 Task: Find connections with filter location Māndvi with filter topic #Jobwith filter profile language Potuguese with filter current company PM Group with filter school IIEST, Shibpur with filter industry Retail Recyclable Materials & Used Merchandise with filter service category Outsourcing with filter keywords title Astronomer
Action: Mouse moved to (501, 65)
Screenshot: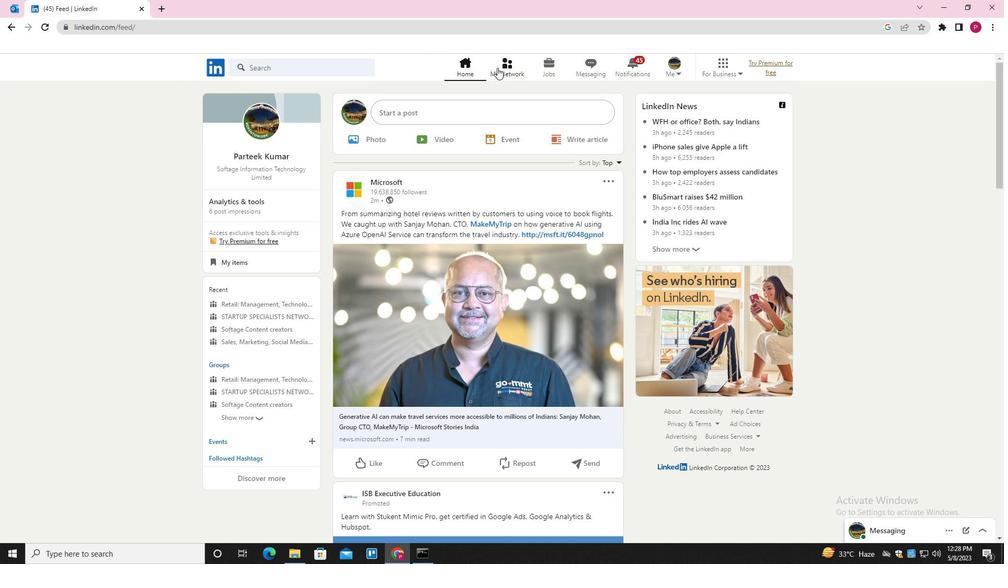 
Action: Mouse pressed left at (501, 65)
Screenshot: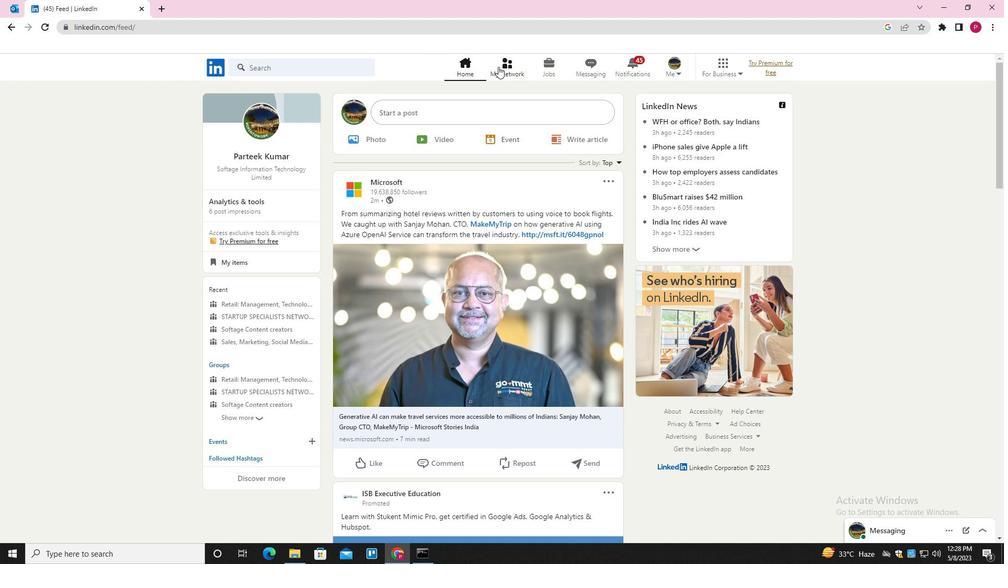 
Action: Mouse moved to (323, 130)
Screenshot: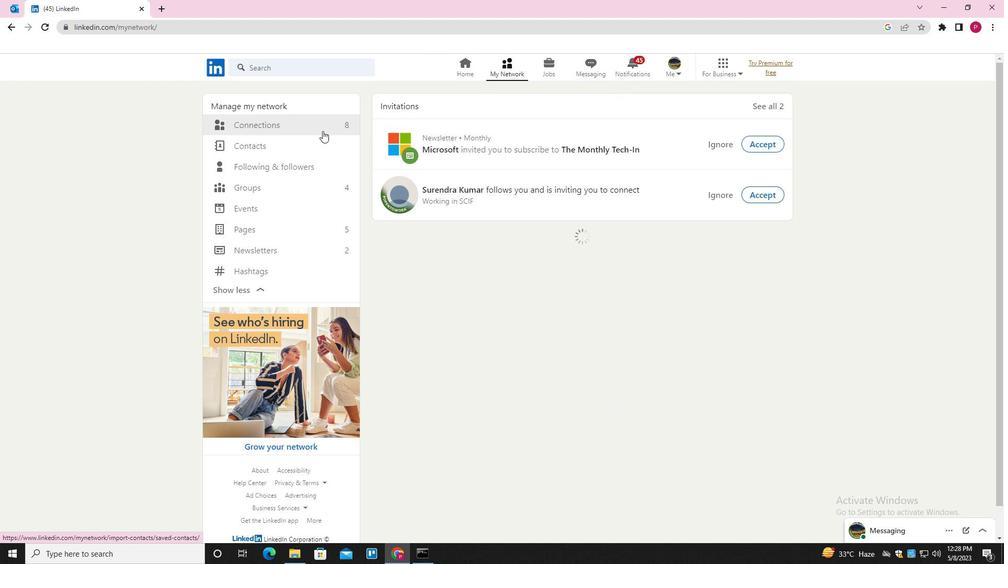 
Action: Mouse pressed left at (323, 130)
Screenshot: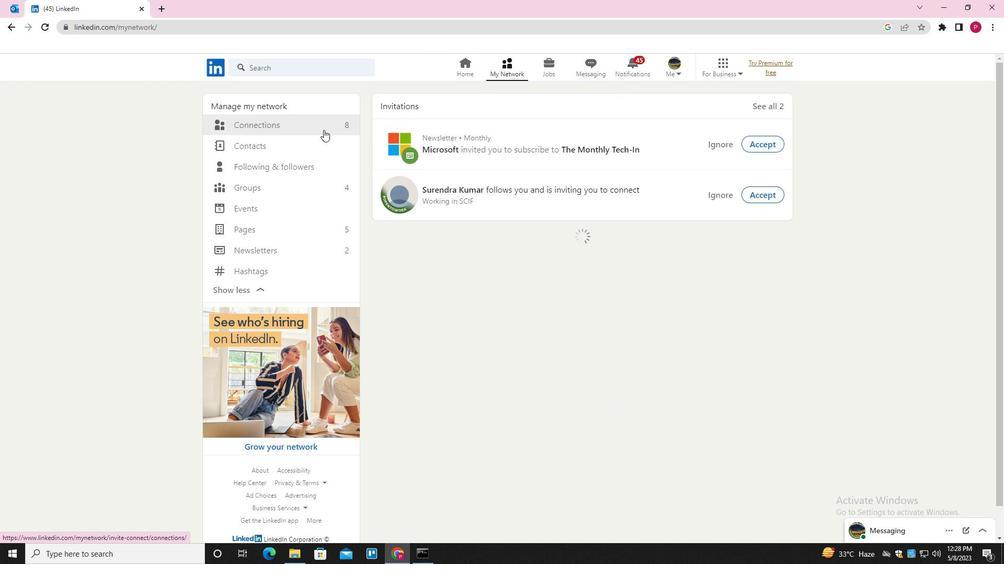 
Action: Mouse moved to (577, 128)
Screenshot: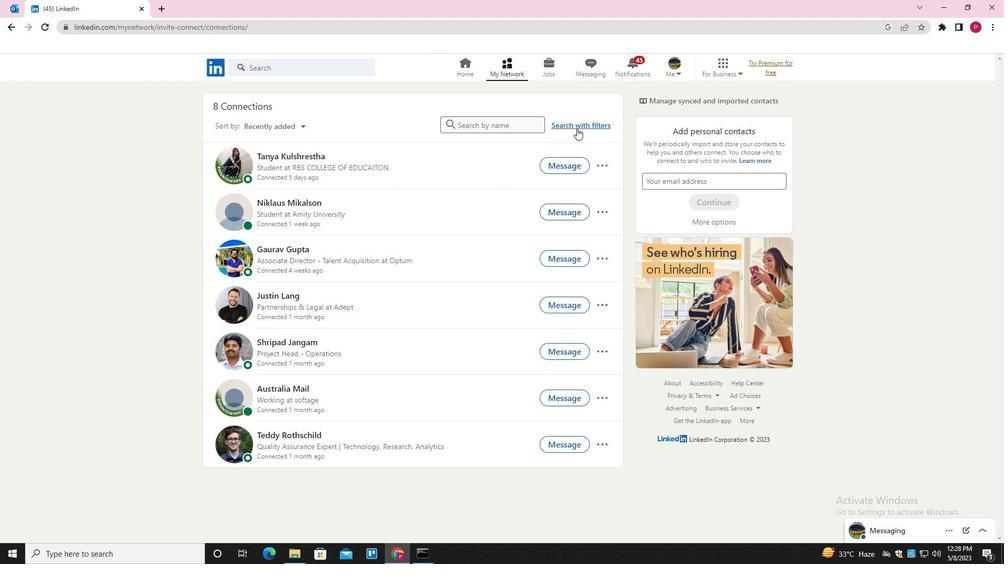 
Action: Mouse pressed left at (577, 128)
Screenshot: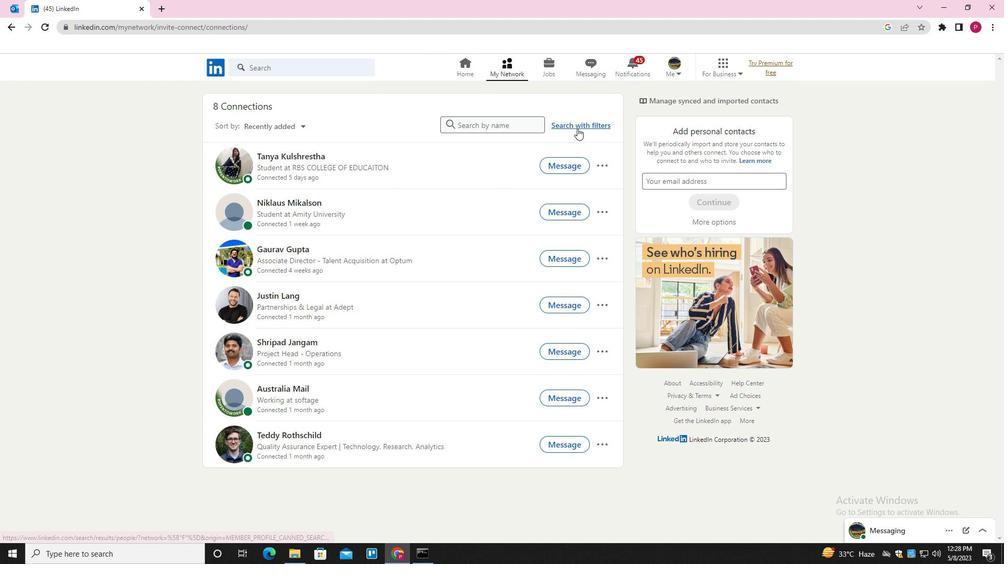 
Action: Mouse moved to (539, 95)
Screenshot: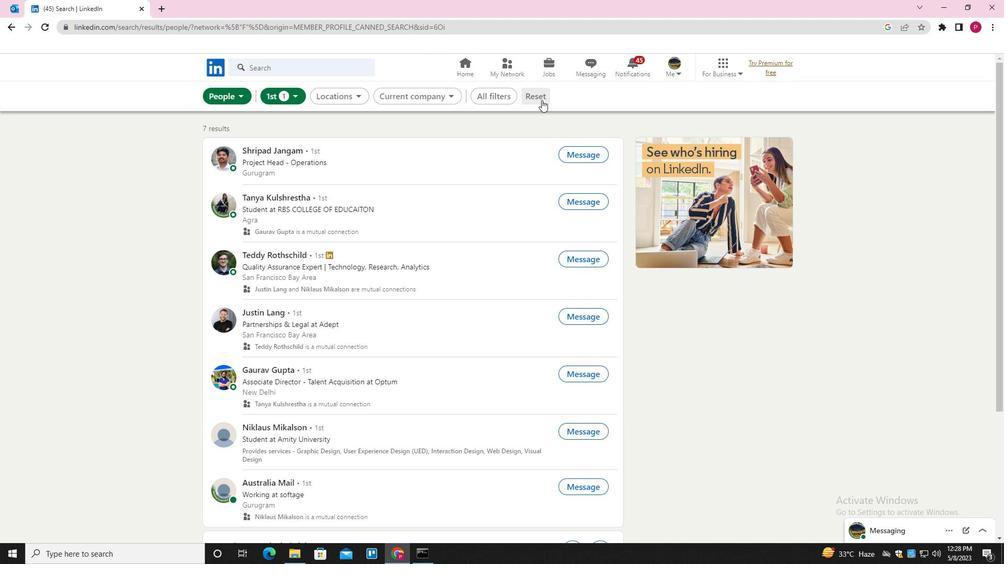 
Action: Mouse pressed left at (539, 95)
Screenshot: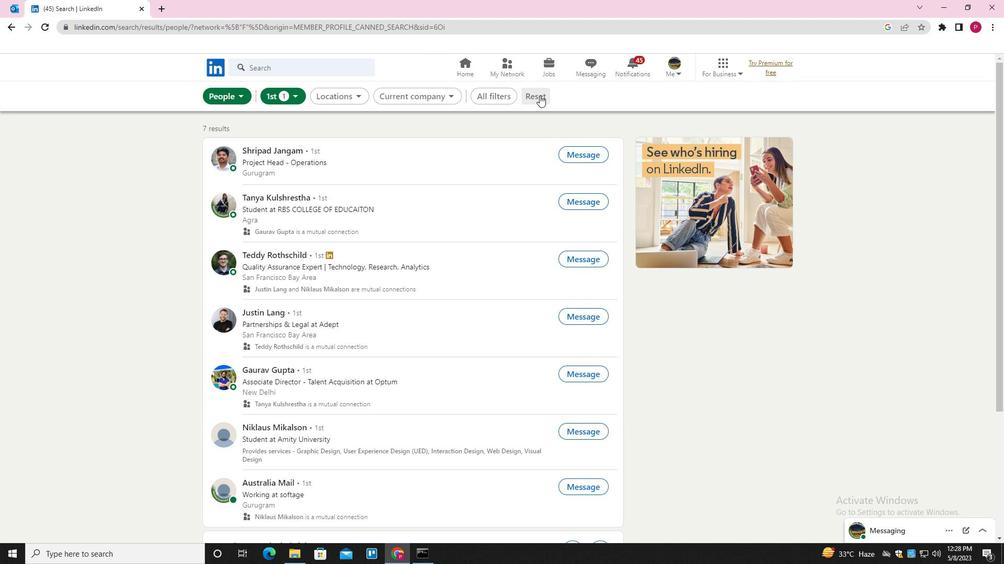 
Action: Mouse moved to (517, 97)
Screenshot: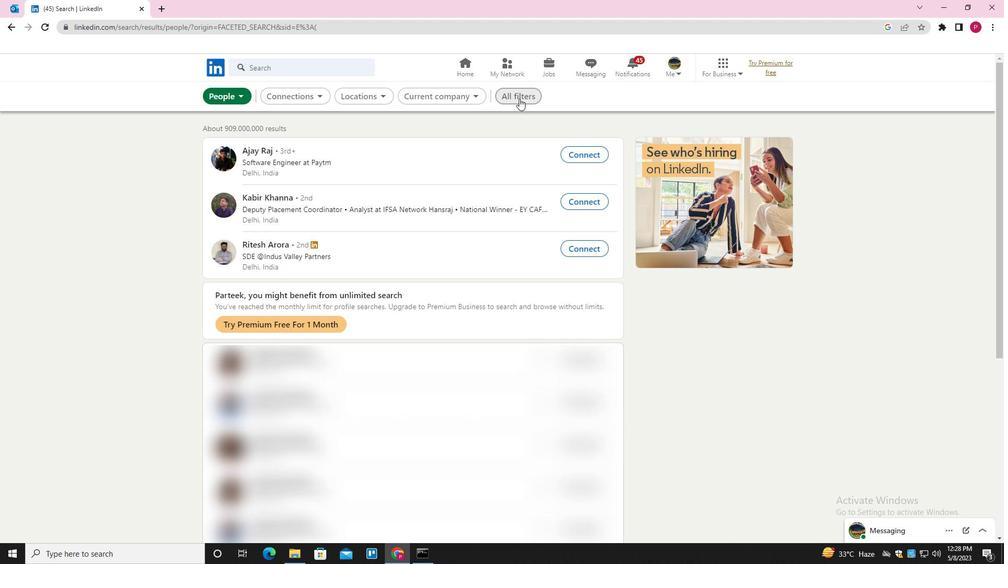 
Action: Mouse pressed left at (517, 97)
Screenshot: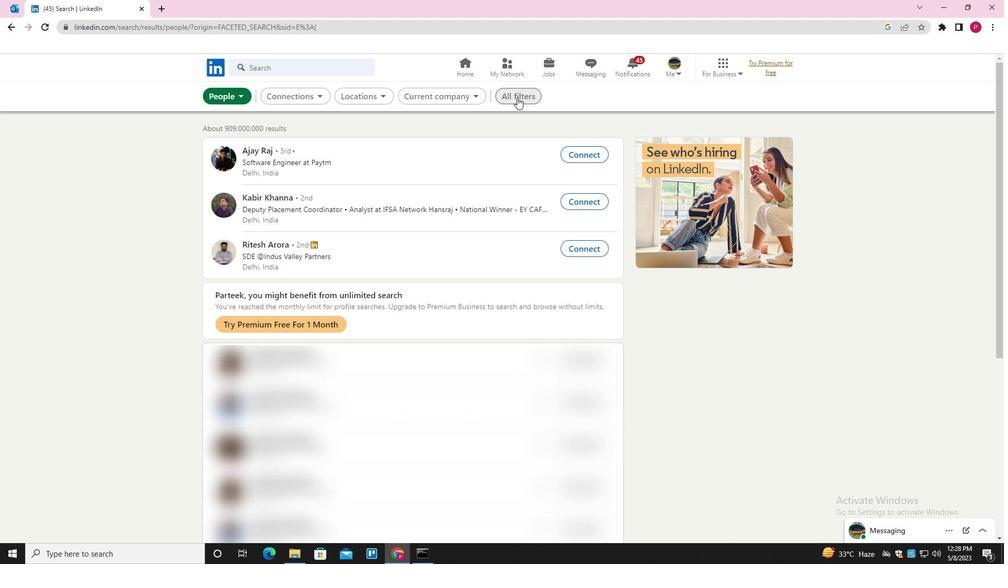 
Action: Mouse moved to (816, 255)
Screenshot: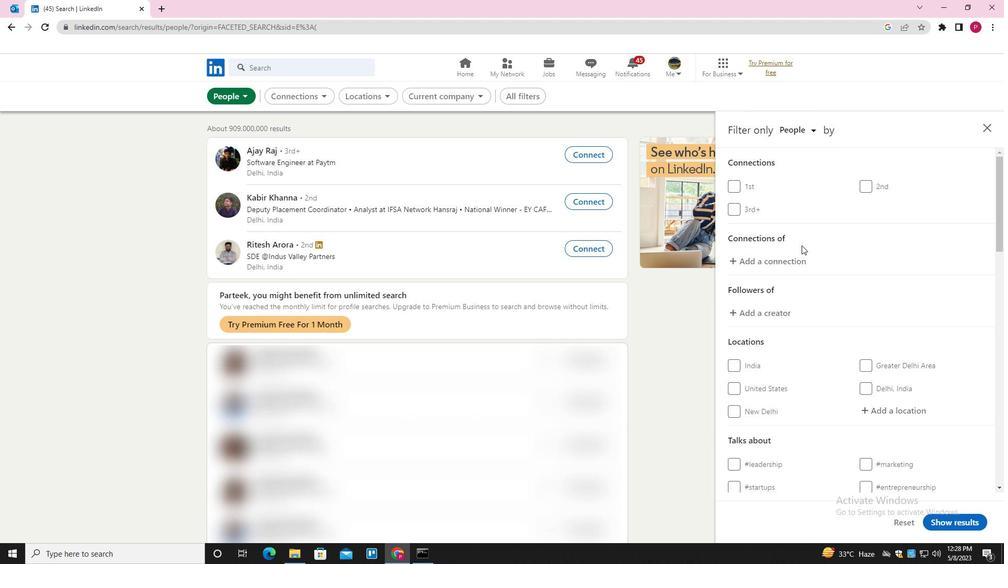 
Action: Mouse scrolled (816, 254) with delta (0, 0)
Screenshot: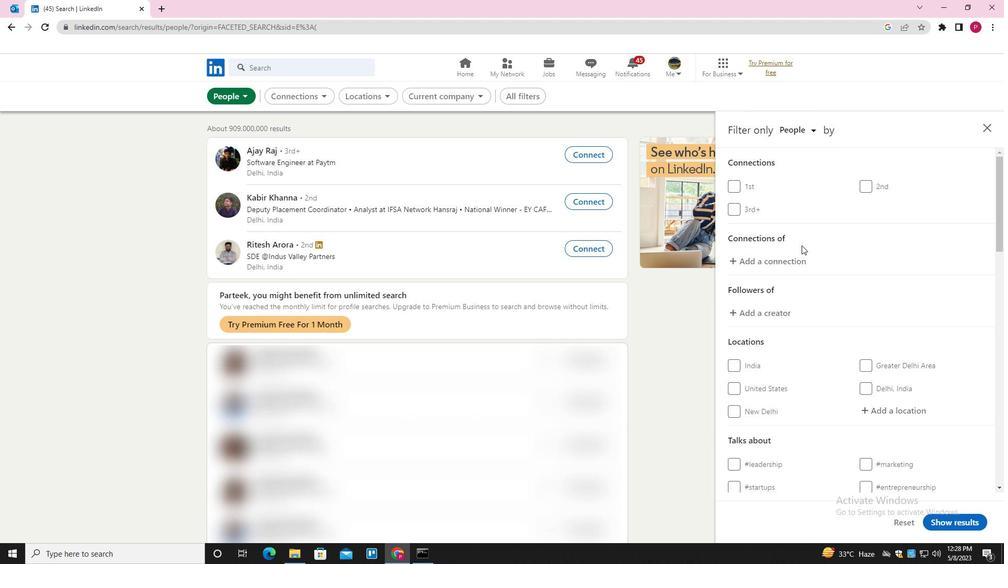 
Action: Mouse moved to (823, 260)
Screenshot: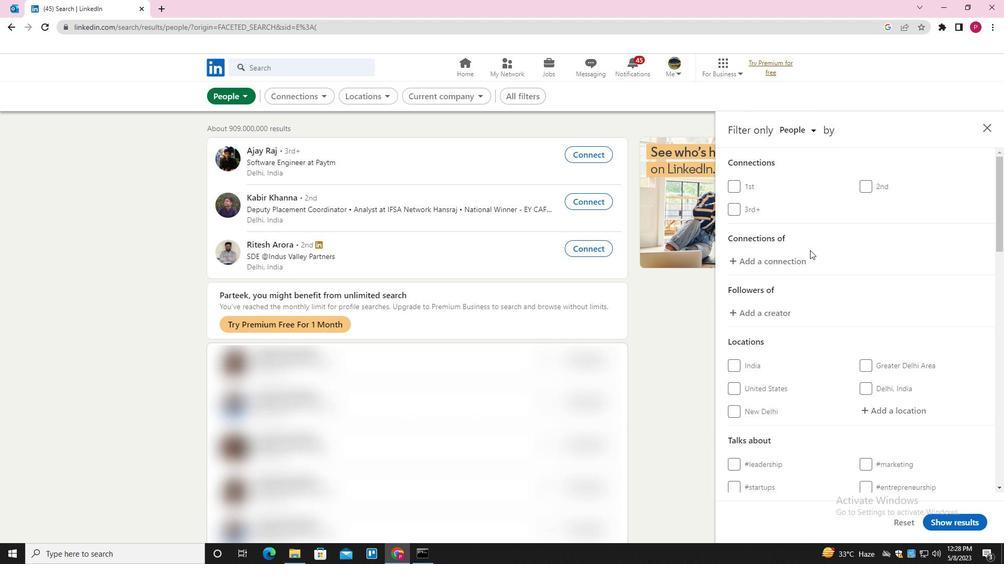 
Action: Mouse scrolled (823, 260) with delta (0, 0)
Screenshot: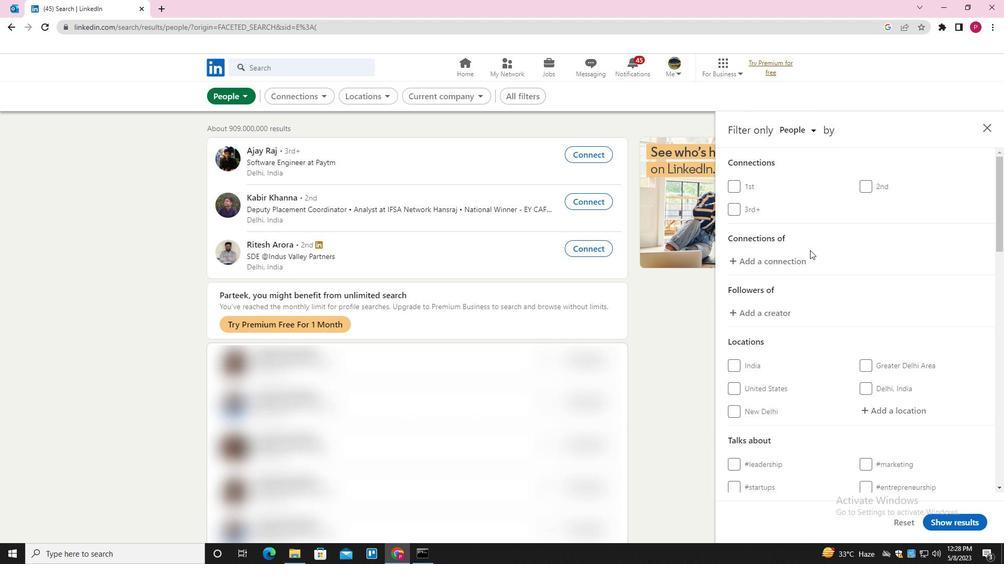 
Action: Mouse moved to (825, 262)
Screenshot: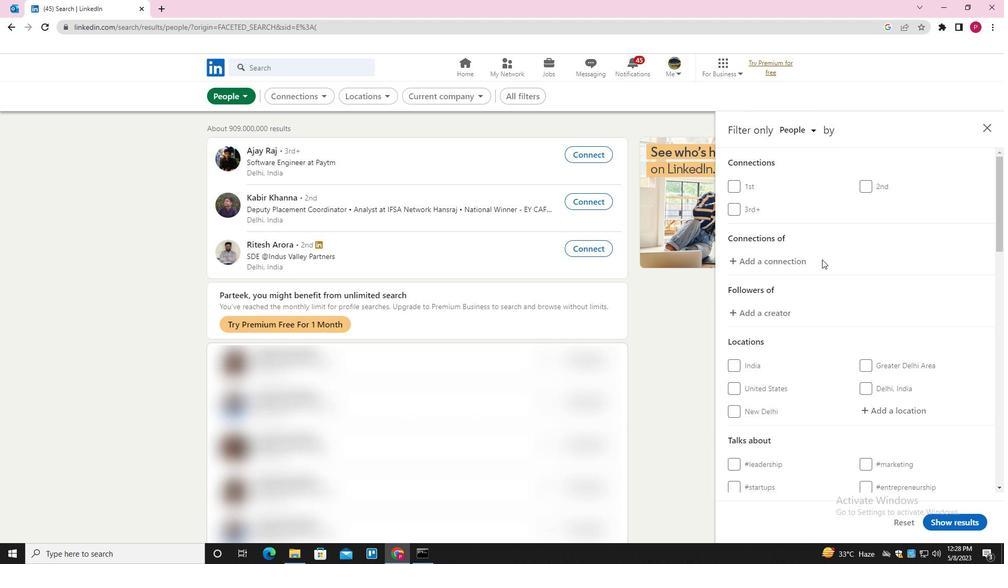 
Action: Mouse scrolled (825, 262) with delta (0, 0)
Screenshot: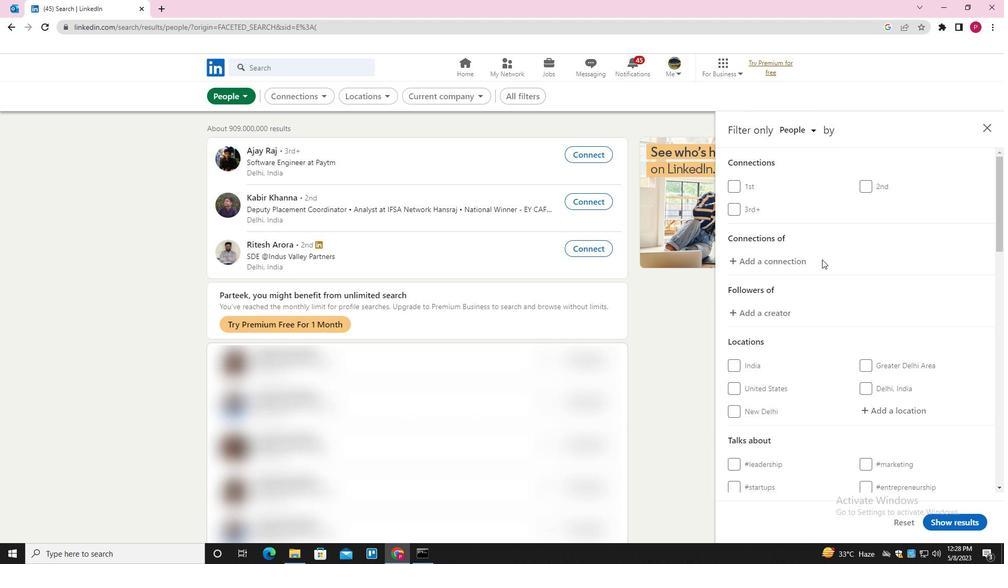 
Action: Mouse moved to (887, 254)
Screenshot: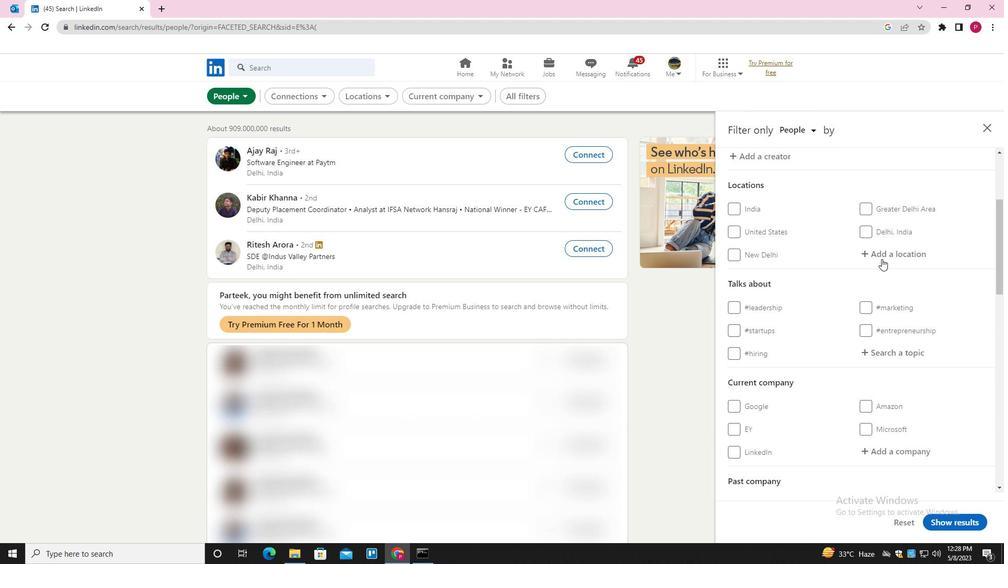 
Action: Mouse pressed left at (887, 254)
Screenshot: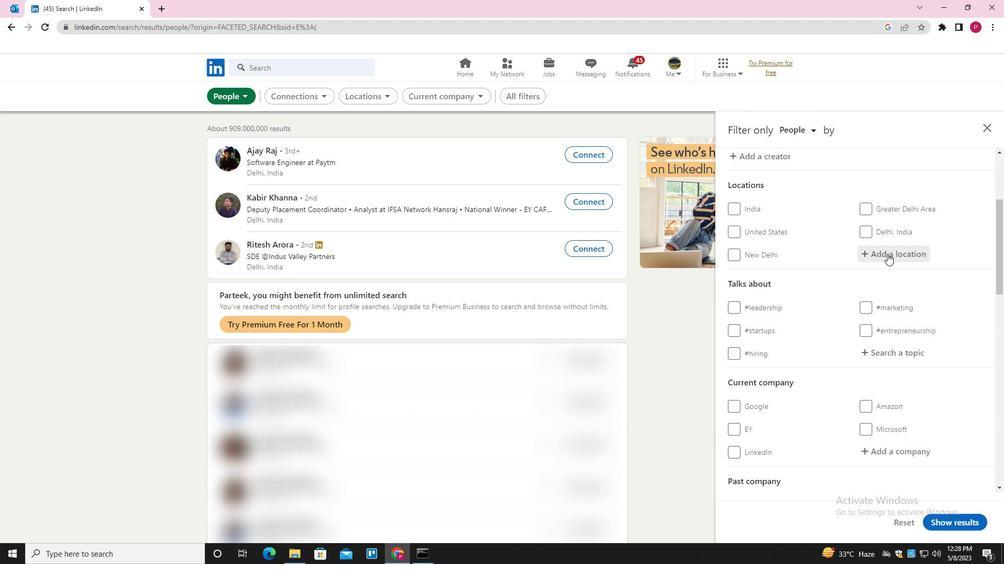 
Action: Key pressed <Key.shift>MANDVI<Key.down><Key.enter>
Screenshot: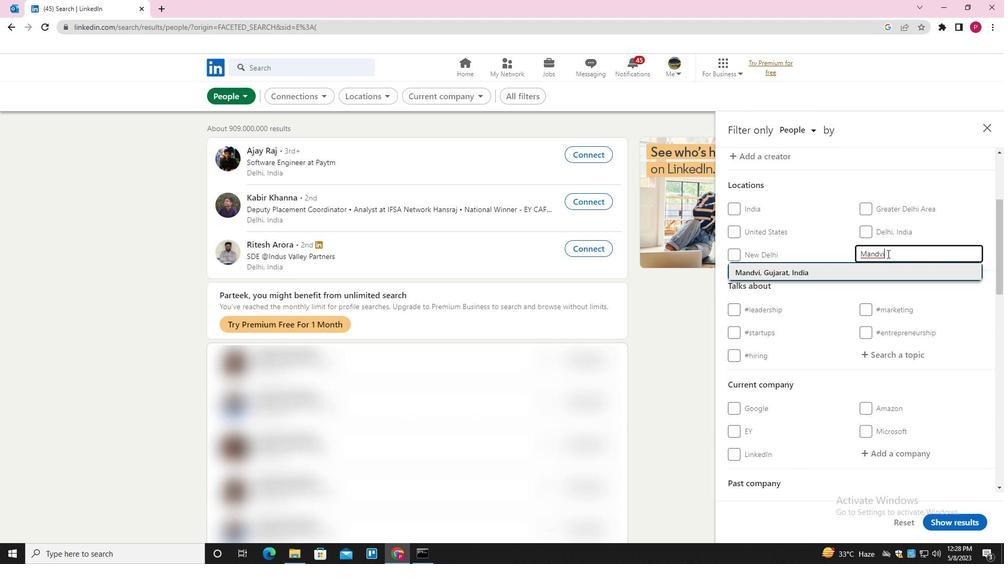
Action: Mouse moved to (884, 290)
Screenshot: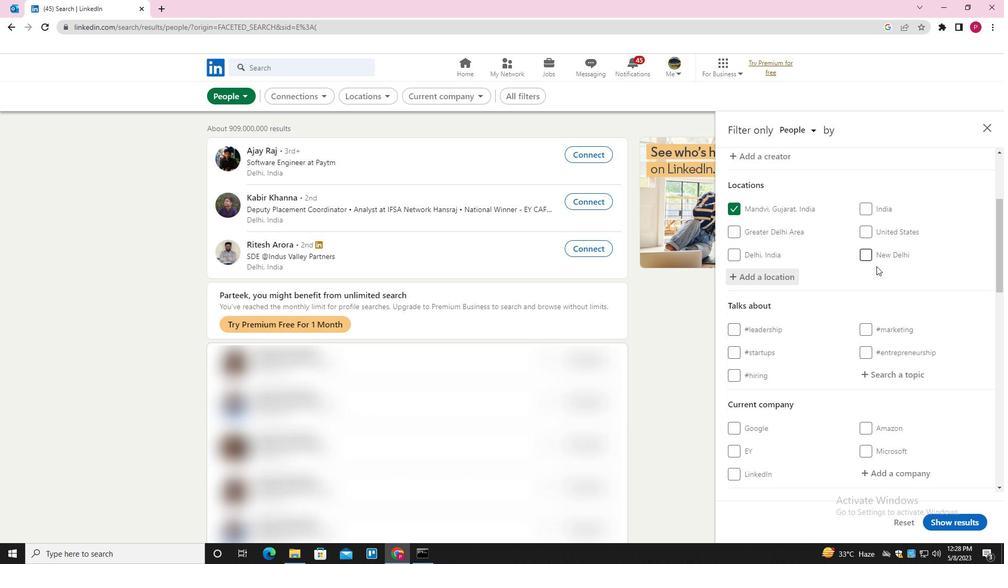 
Action: Mouse scrolled (884, 290) with delta (0, 0)
Screenshot: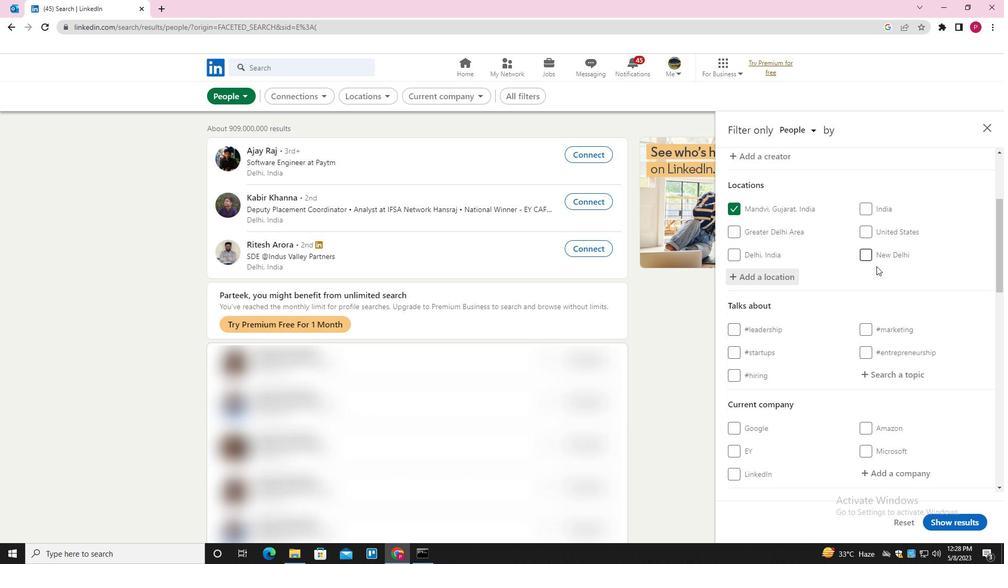 
Action: Mouse moved to (885, 292)
Screenshot: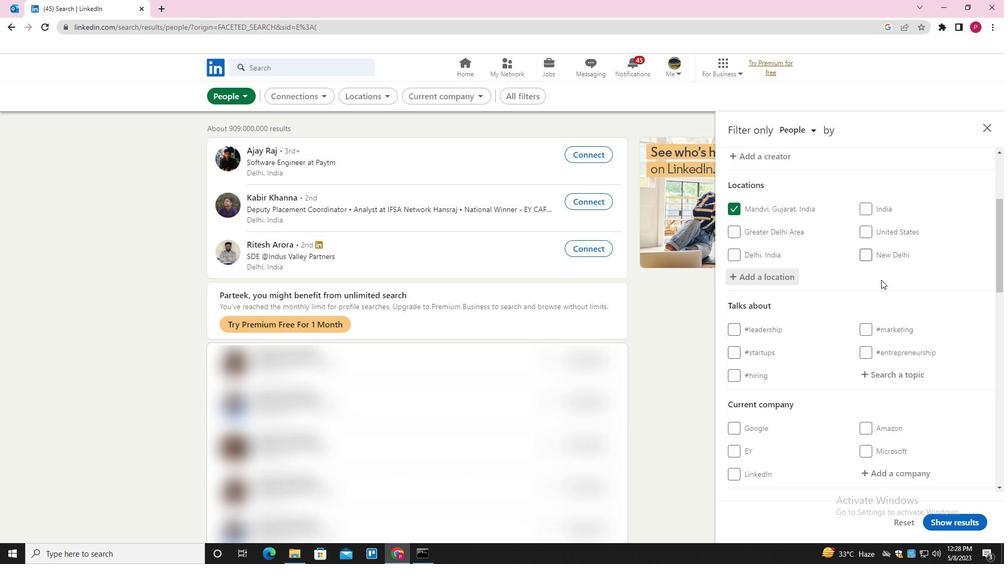 
Action: Mouse scrolled (885, 291) with delta (0, 0)
Screenshot: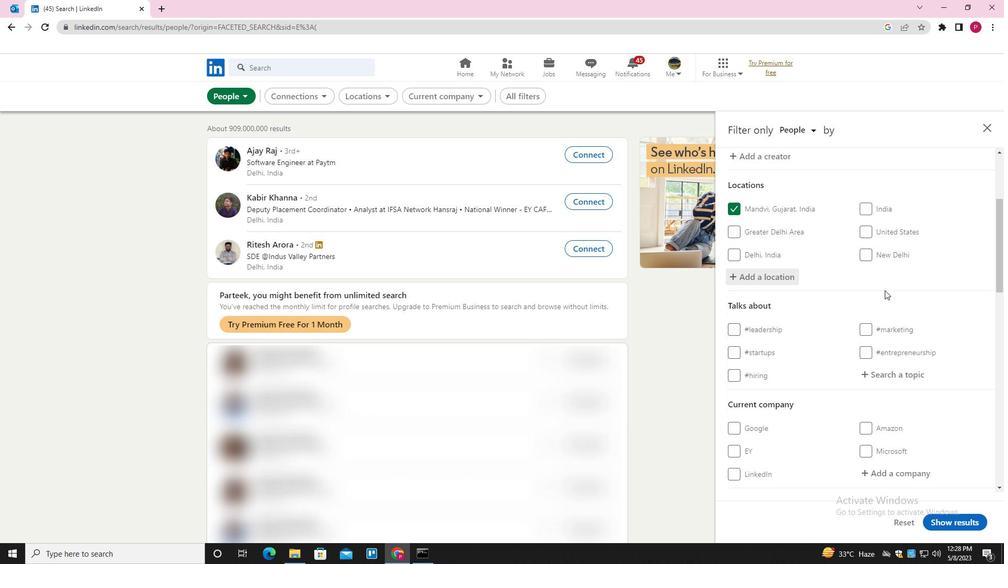 
Action: Mouse moved to (886, 294)
Screenshot: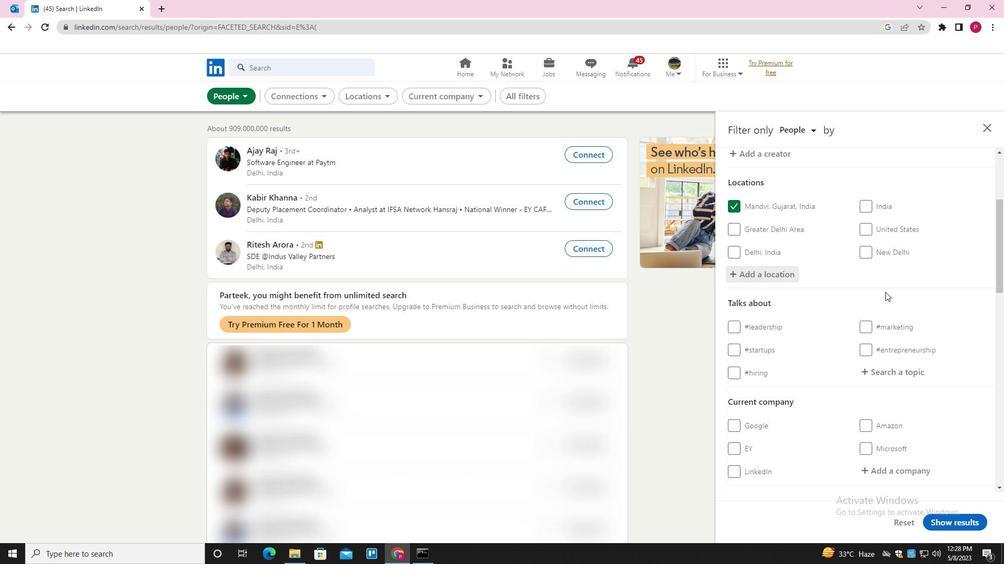 
Action: Mouse scrolled (886, 294) with delta (0, 0)
Screenshot: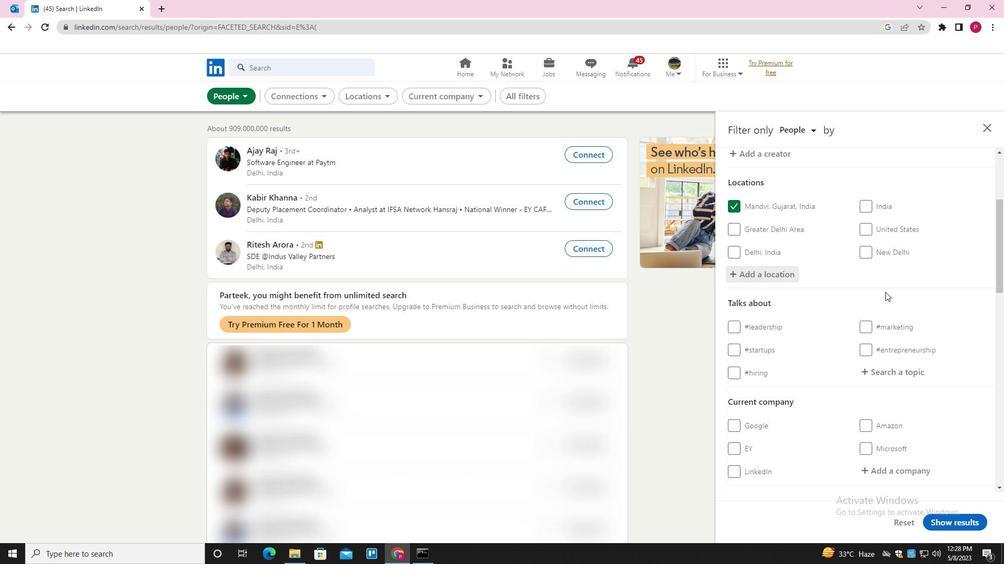 
Action: Mouse moved to (905, 220)
Screenshot: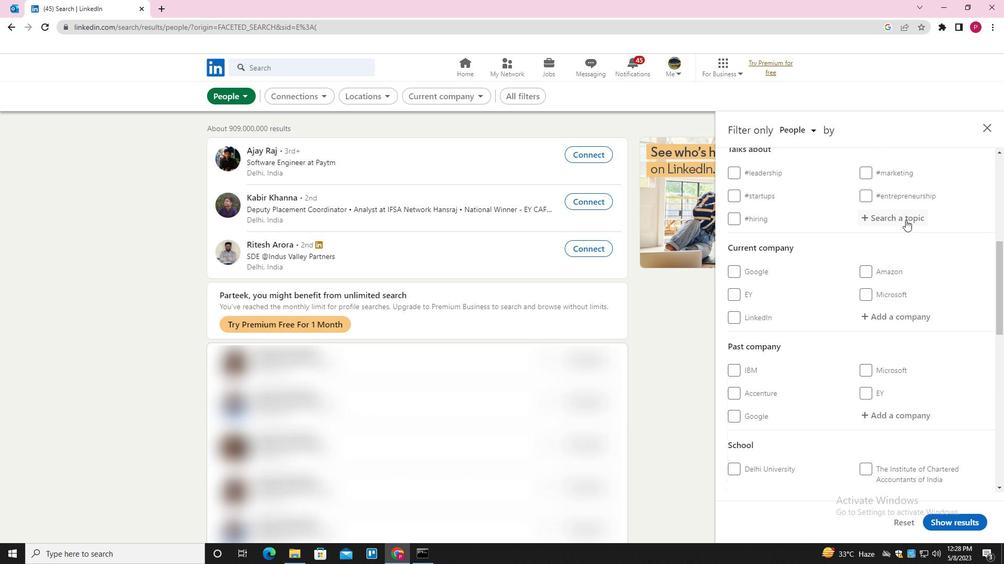 
Action: Mouse pressed left at (905, 220)
Screenshot: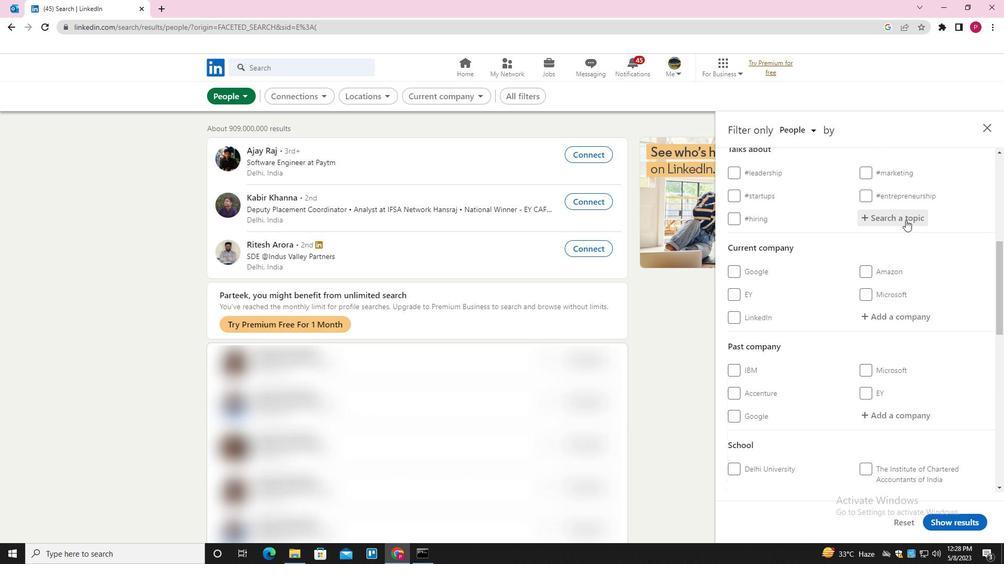 
Action: Key pressed JOB<Key.down><Key.enter>
Screenshot: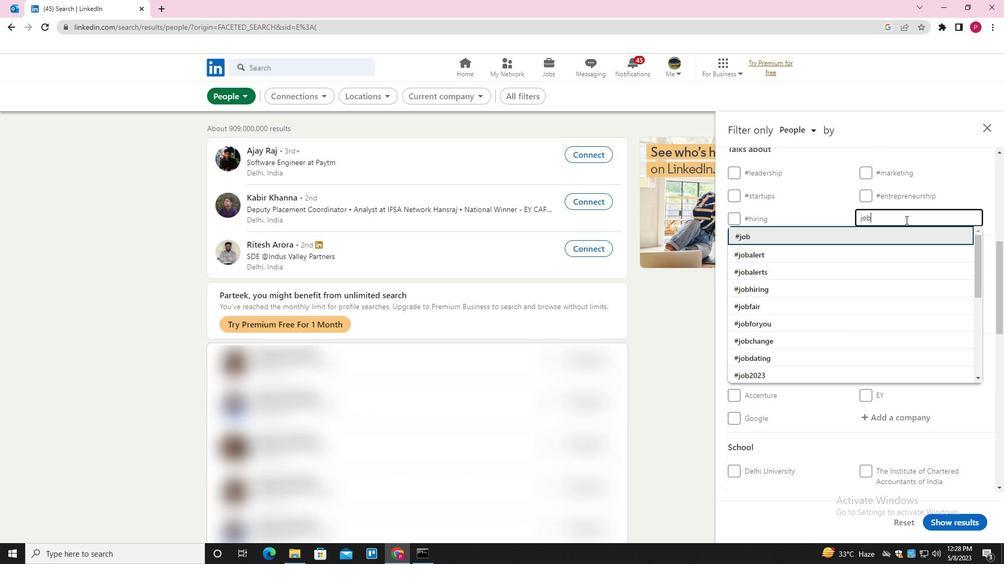 
Action: Mouse moved to (852, 331)
Screenshot: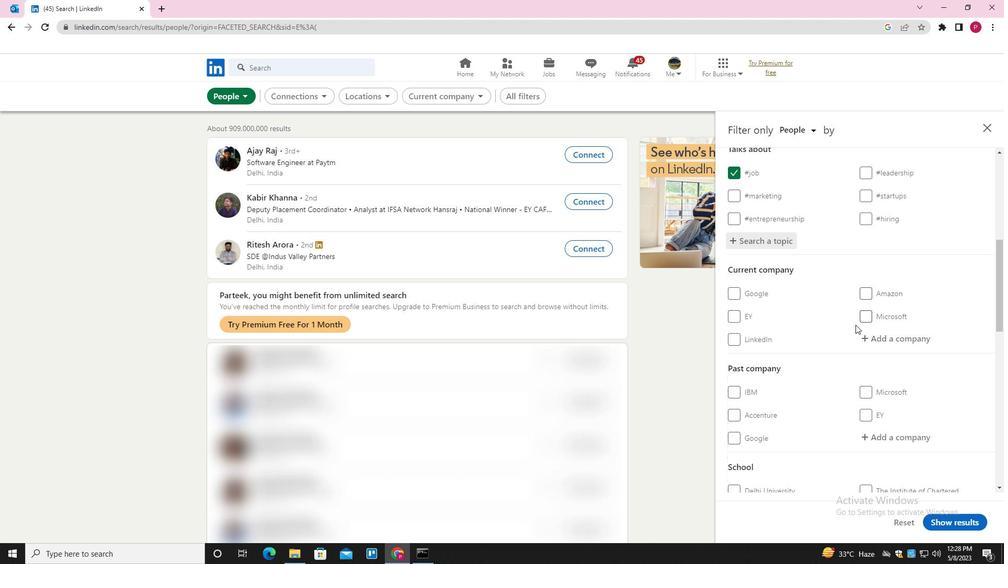 
Action: Mouse scrolled (852, 331) with delta (0, 0)
Screenshot: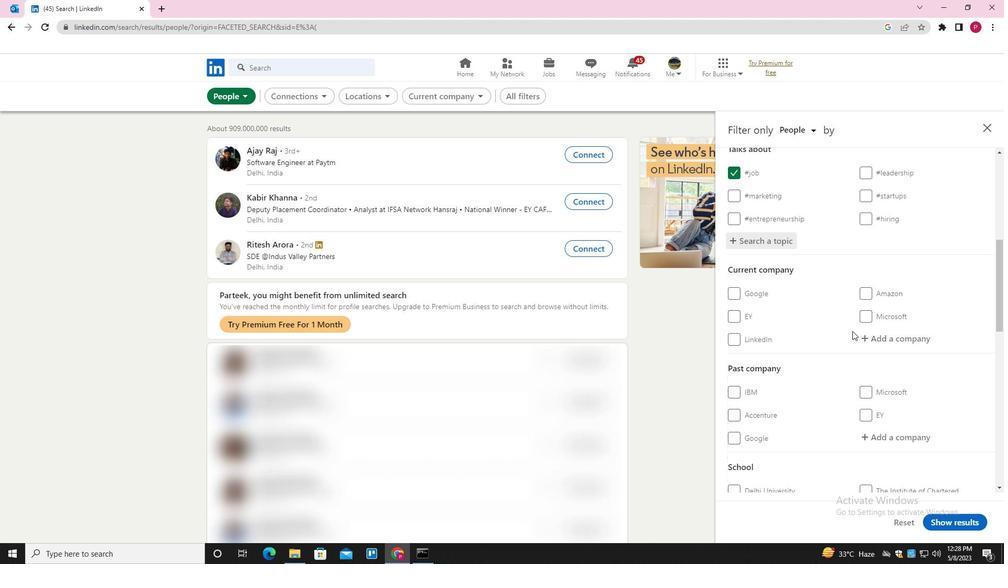 
Action: Mouse scrolled (852, 331) with delta (0, 0)
Screenshot: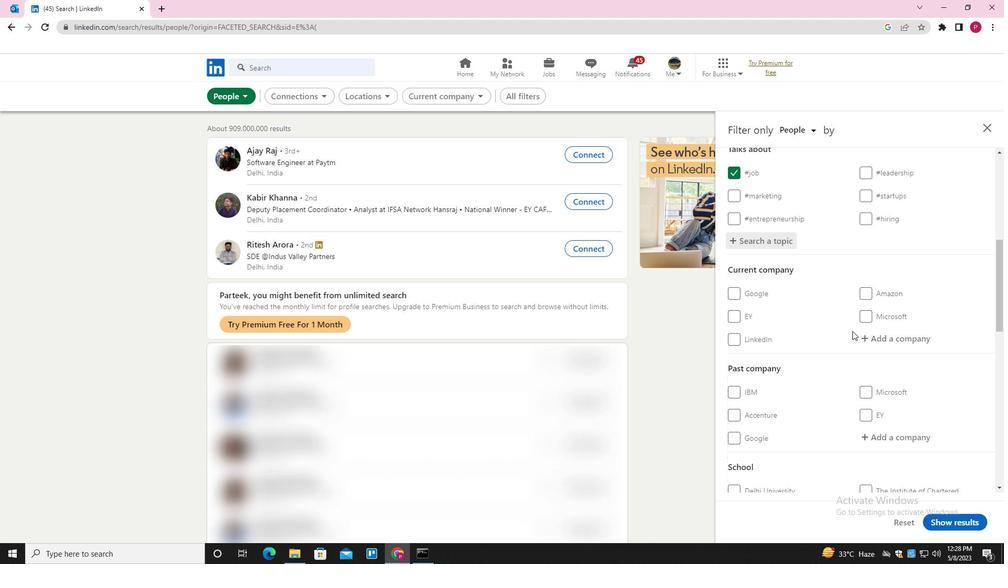 
Action: Mouse scrolled (852, 331) with delta (0, 0)
Screenshot: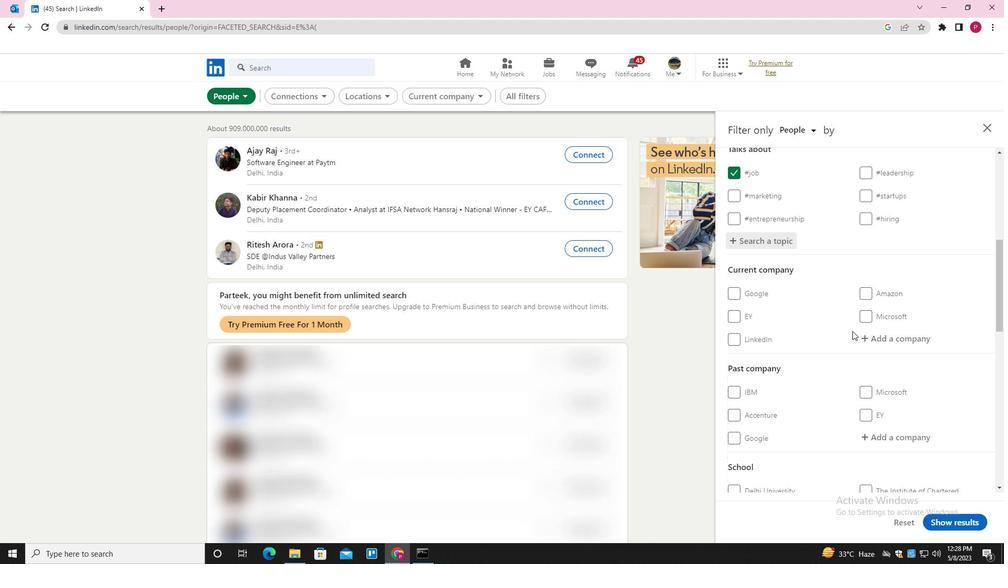 
Action: Mouse scrolled (852, 331) with delta (0, 0)
Screenshot: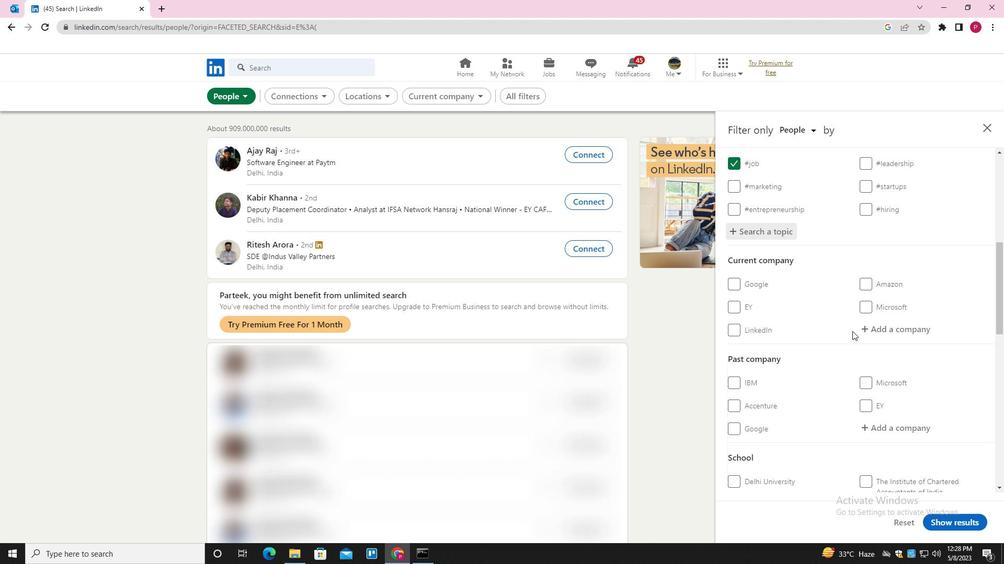 
Action: Mouse scrolled (852, 331) with delta (0, 0)
Screenshot: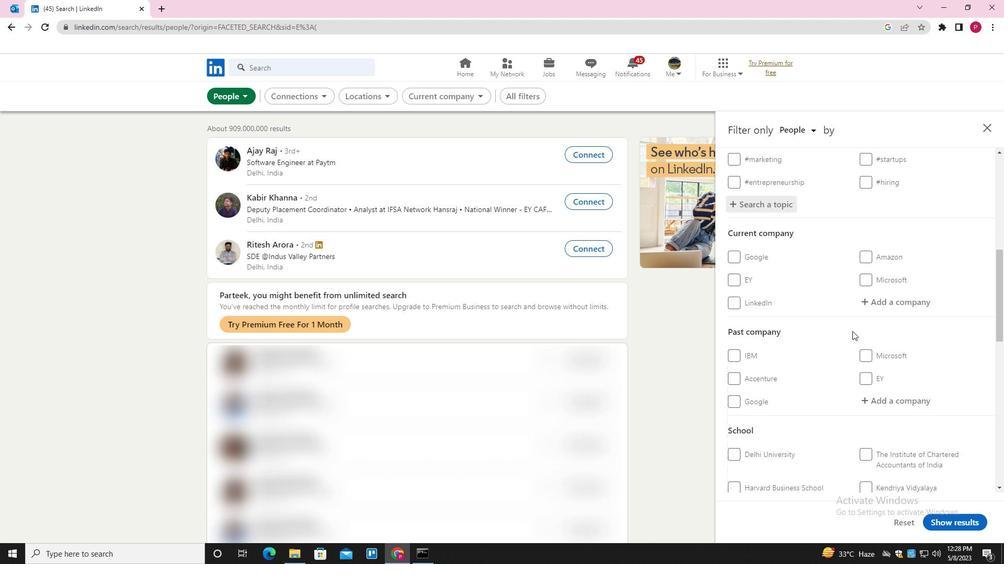 
Action: Mouse scrolled (852, 331) with delta (0, 0)
Screenshot: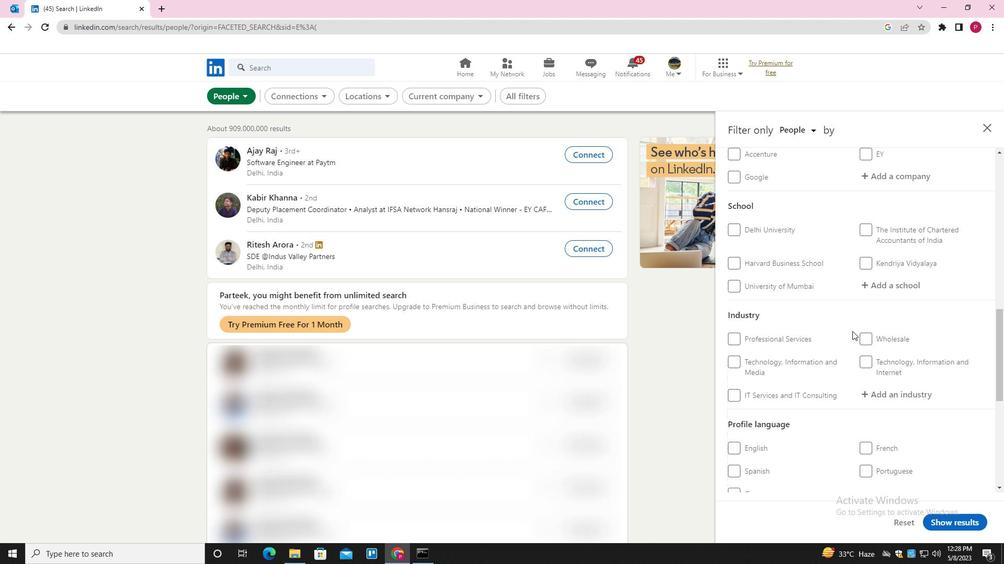
Action: Mouse scrolled (852, 331) with delta (0, 0)
Screenshot: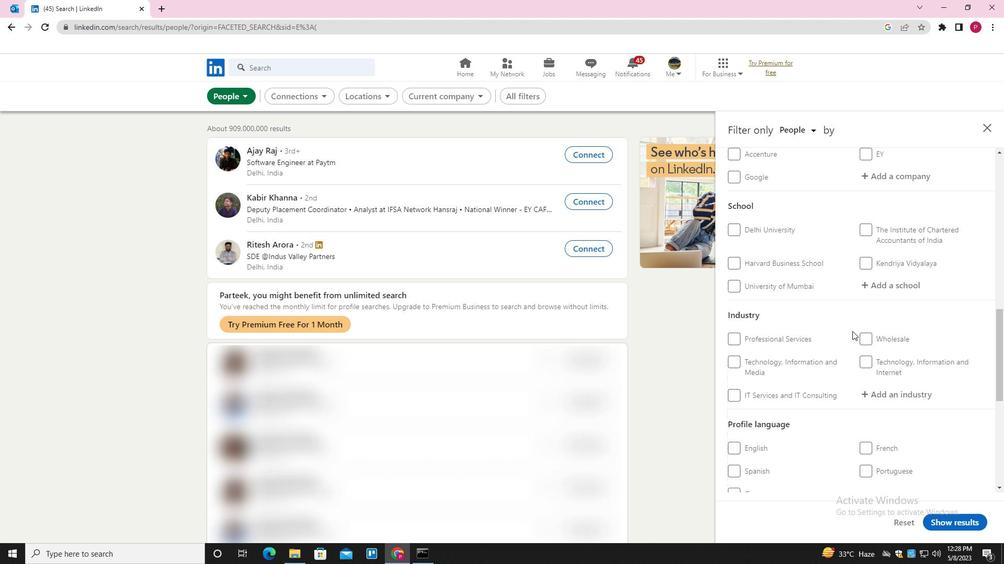 
Action: Mouse scrolled (852, 331) with delta (0, 0)
Screenshot: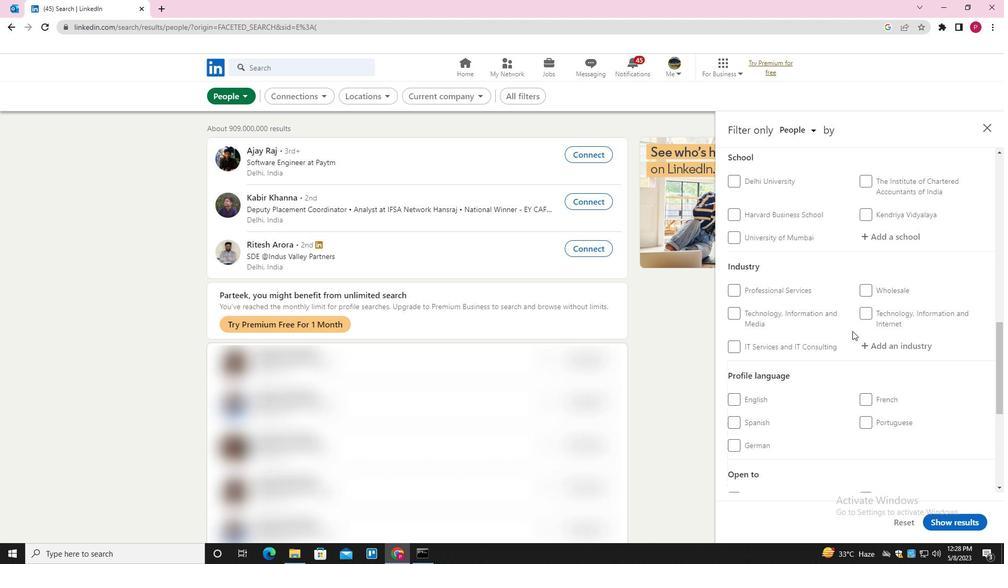 
Action: Mouse moved to (872, 314)
Screenshot: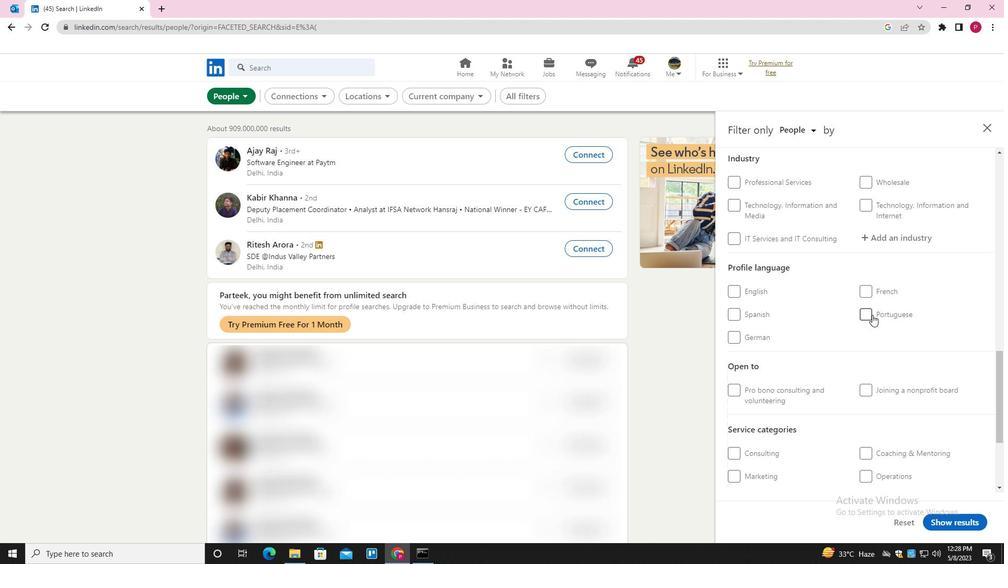 
Action: Mouse pressed left at (872, 314)
Screenshot: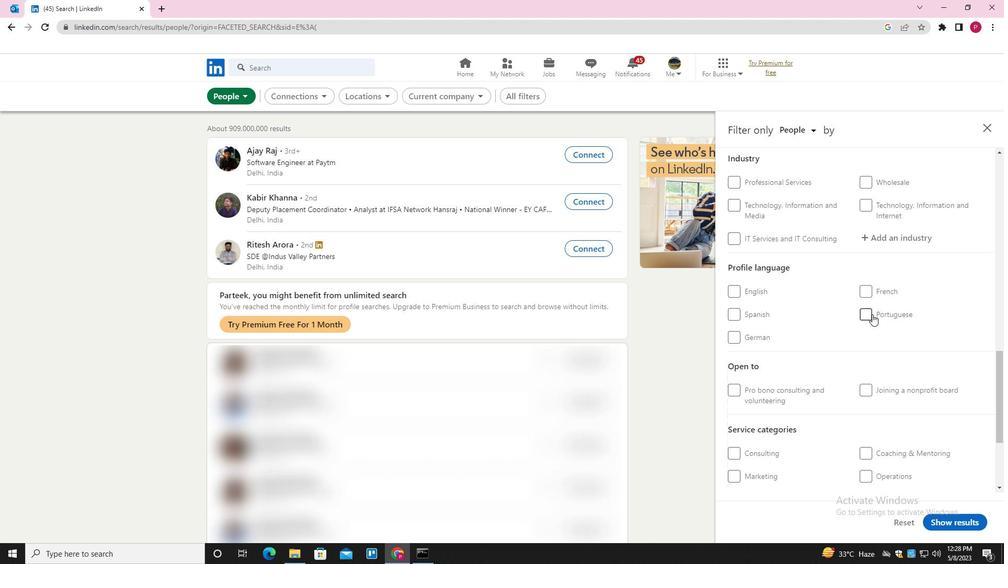 
Action: Mouse moved to (835, 359)
Screenshot: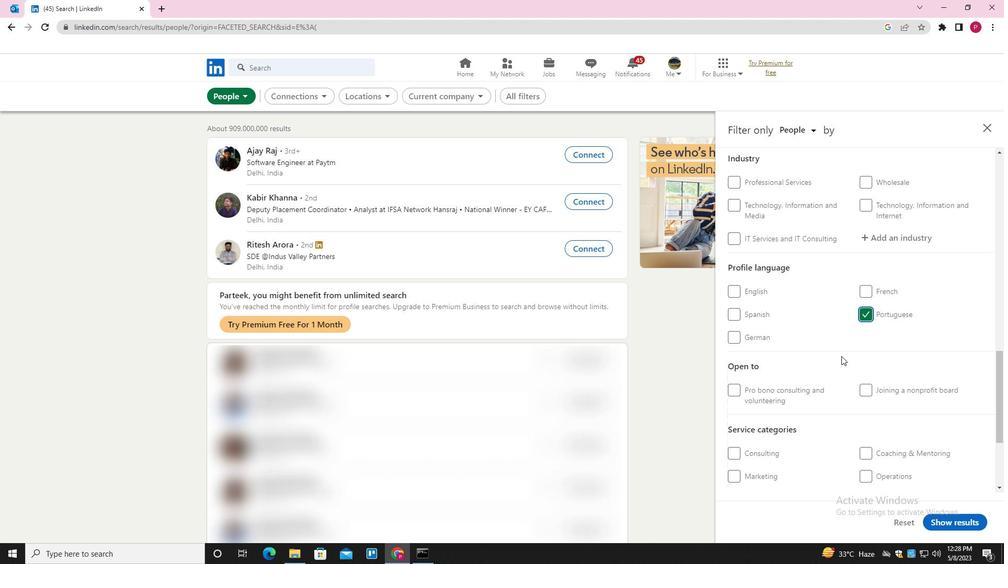 
Action: Mouse scrolled (835, 360) with delta (0, 0)
Screenshot: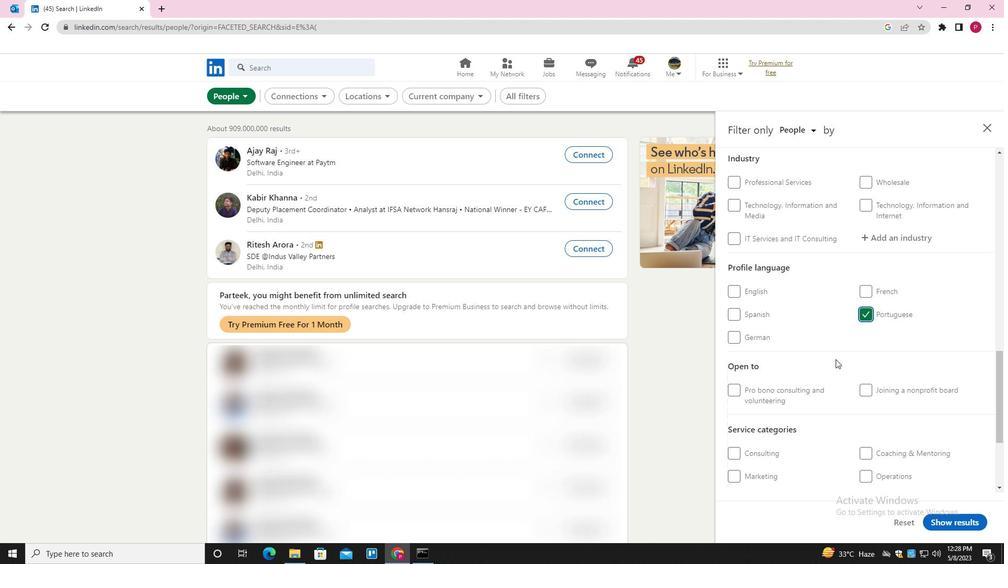 
Action: Mouse scrolled (835, 360) with delta (0, 0)
Screenshot: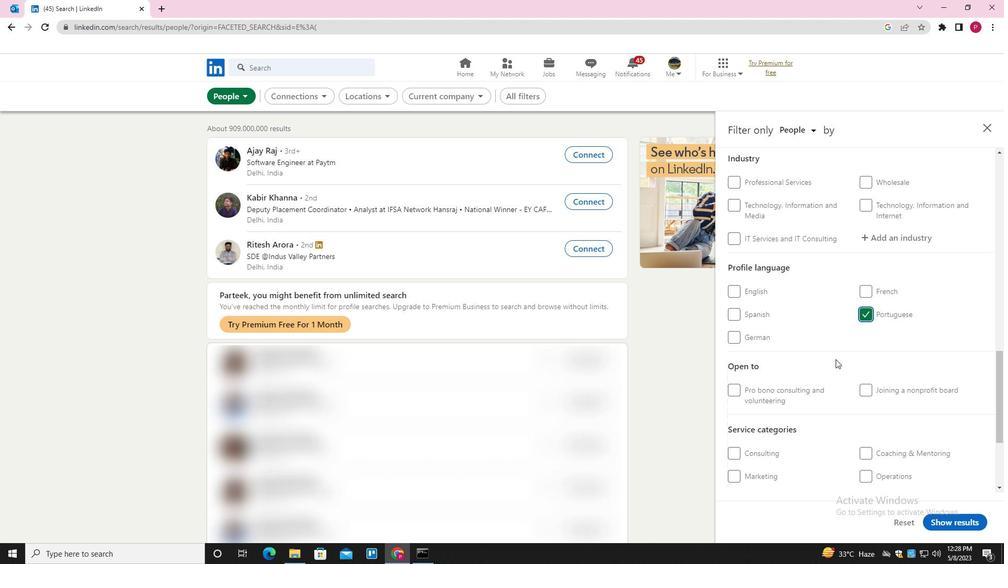 
Action: Mouse scrolled (835, 360) with delta (0, 0)
Screenshot: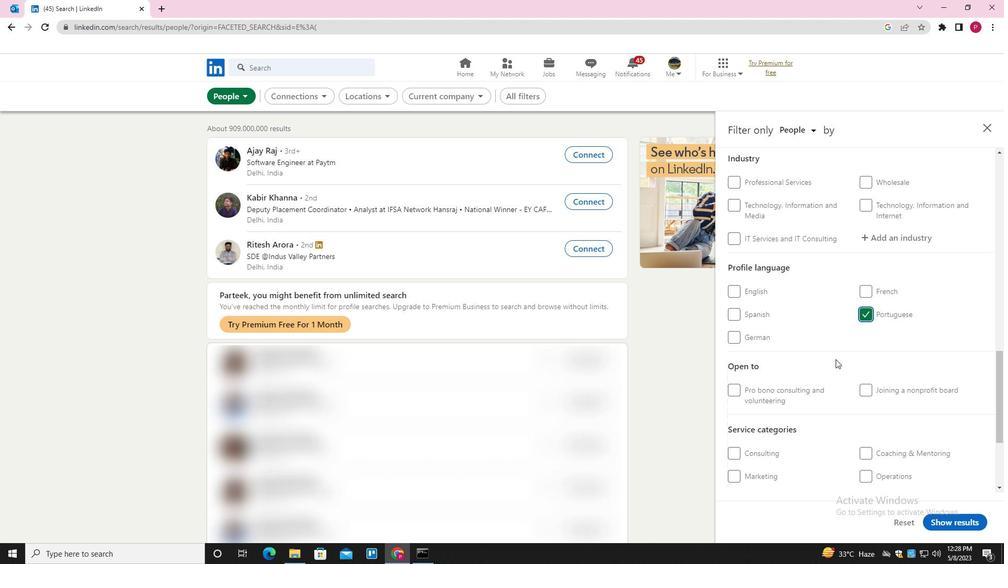 
Action: Mouse scrolled (835, 360) with delta (0, 0)
Screenshot: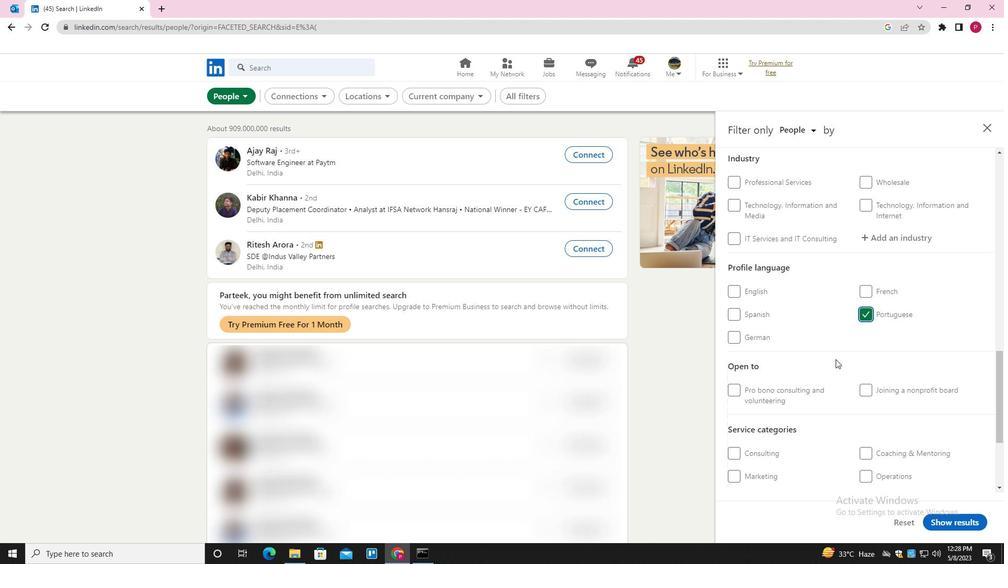 
Action: Mouse scrolled (835, 360) with delta (0, 0)
Screenshot: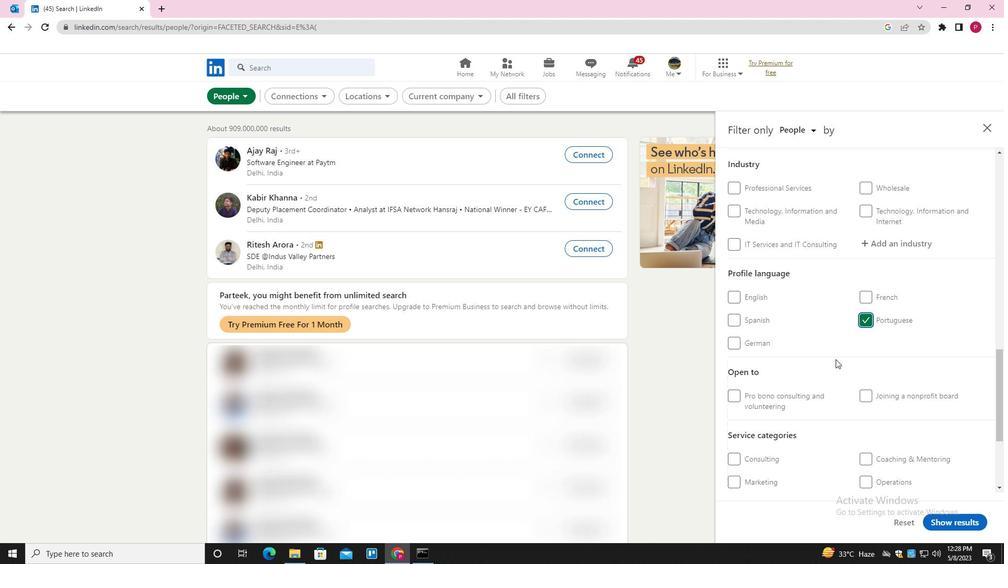
Action: Mouse scrolled (835, 360) with delta (0, 0)
Screenshot: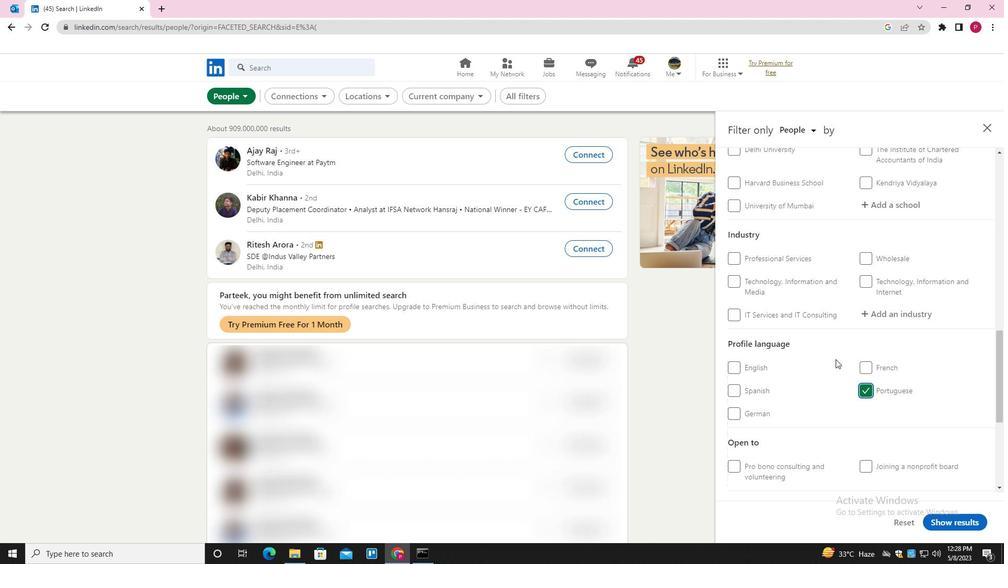 
Action: Mouse scrolled (835, 360) with delta (0, 0)
Screenshot: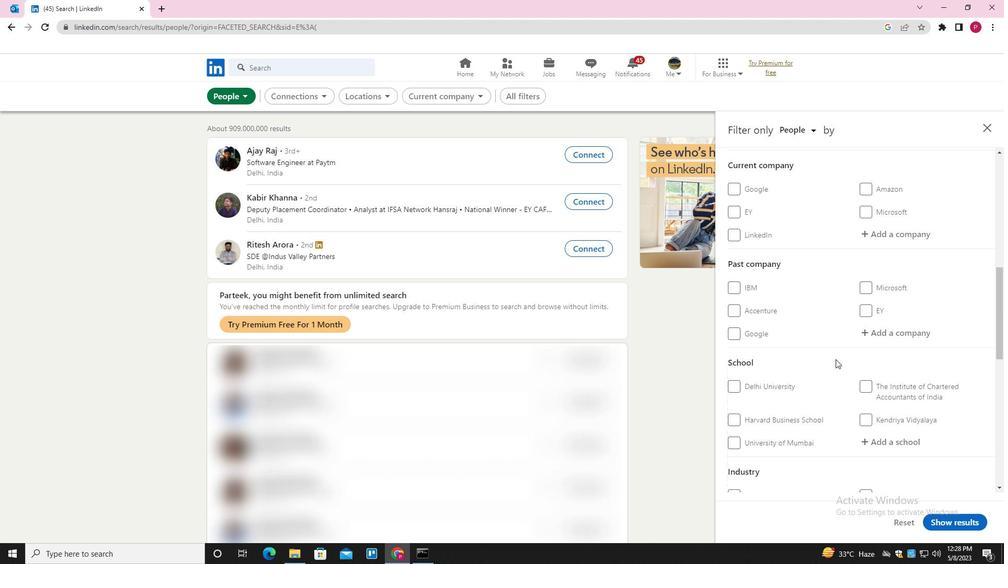 
Action: Mouse scrolled (835, 360) with delta (0, 0)
Screenshot: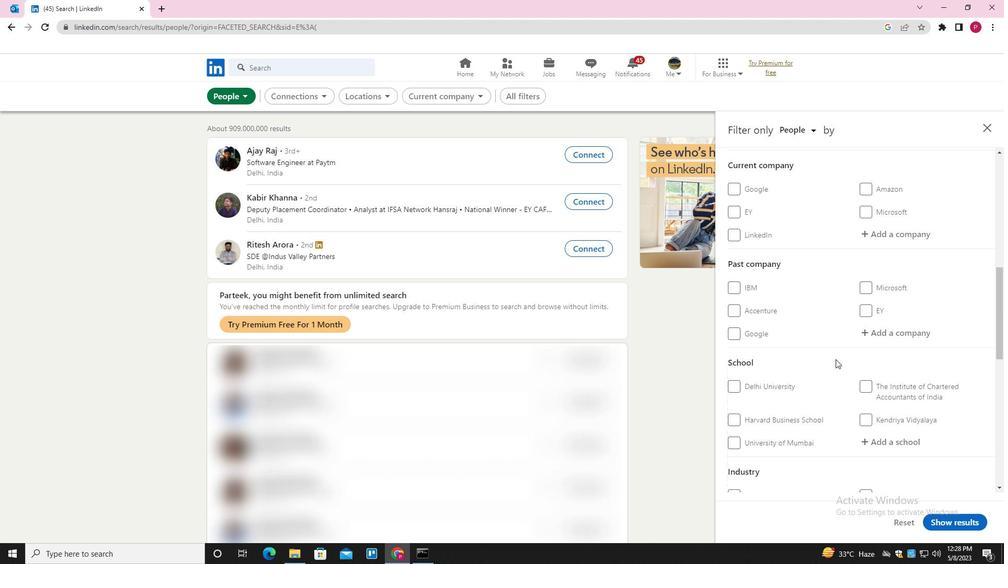 
Action: Mouse moved to (908, 340)
Screenshot: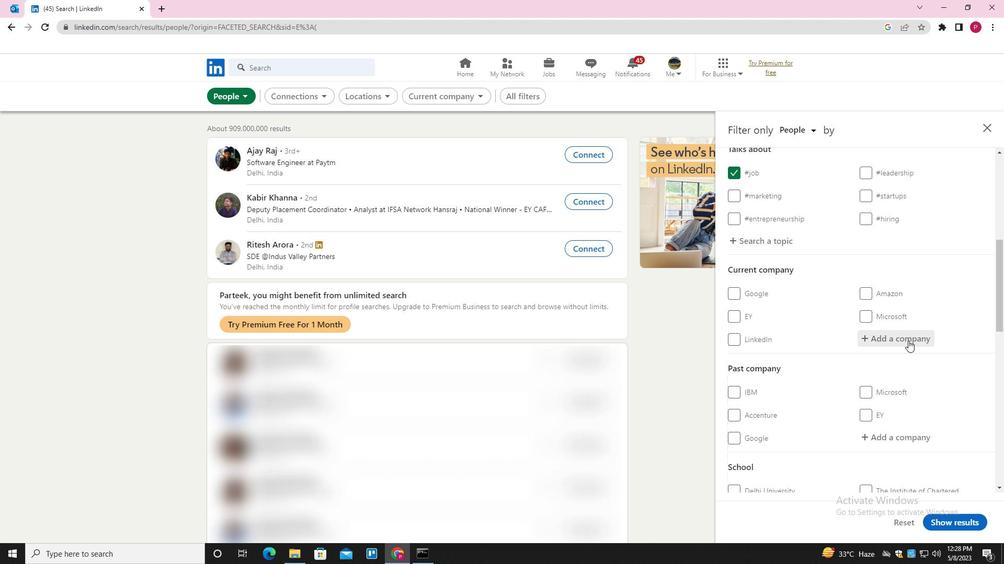 
Action: Mouse pressed left at (908, 340)
Screenshot: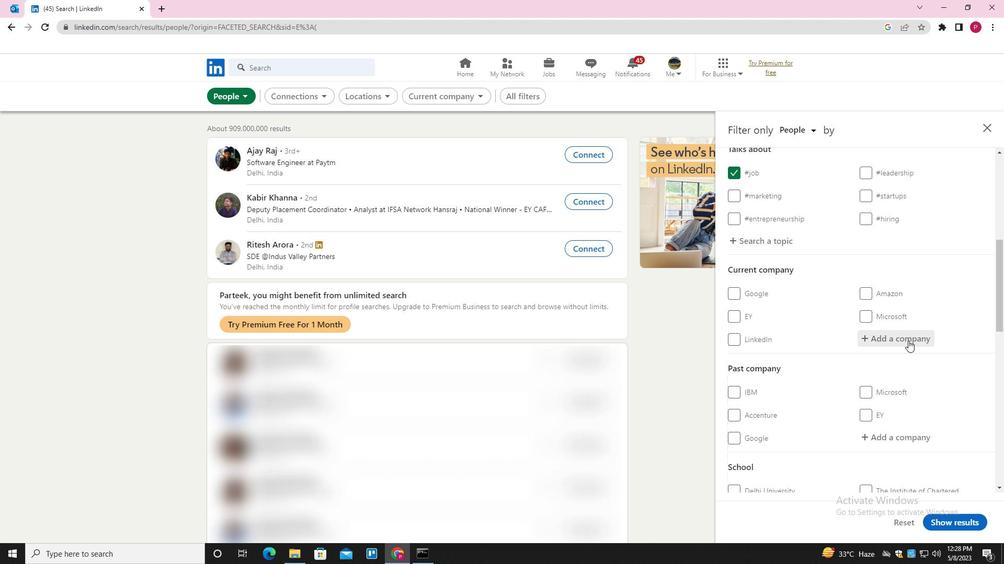 
Action: Key pressed <Key.shift><Key.shift><Key.shift><Key.shift>PM<Key.space><Key.shift><Key.shift><Key.shift><Key.shift><Key.shift>GROUP<Key.down><Key.enter>
Screenshot: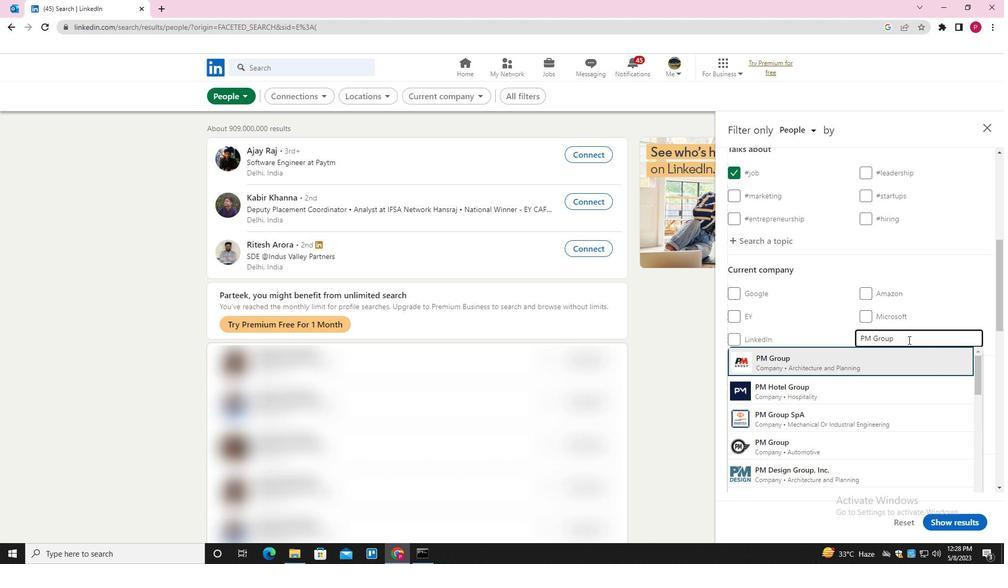 
Action: Mouse moved to (888, 346)
Screenshot: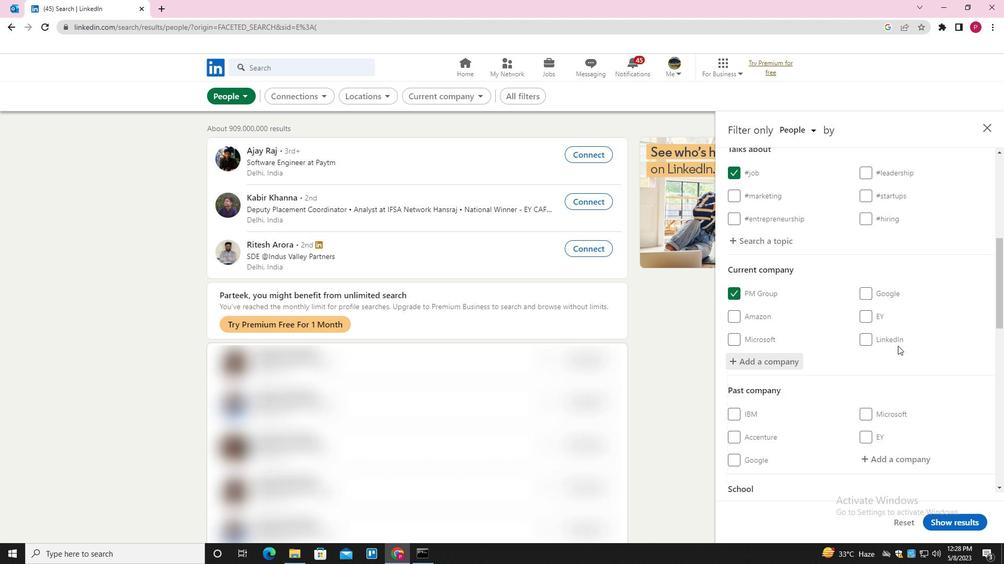 
Action: Mouse scrolled (888, 345) with delta (0, 0)
Screenshot: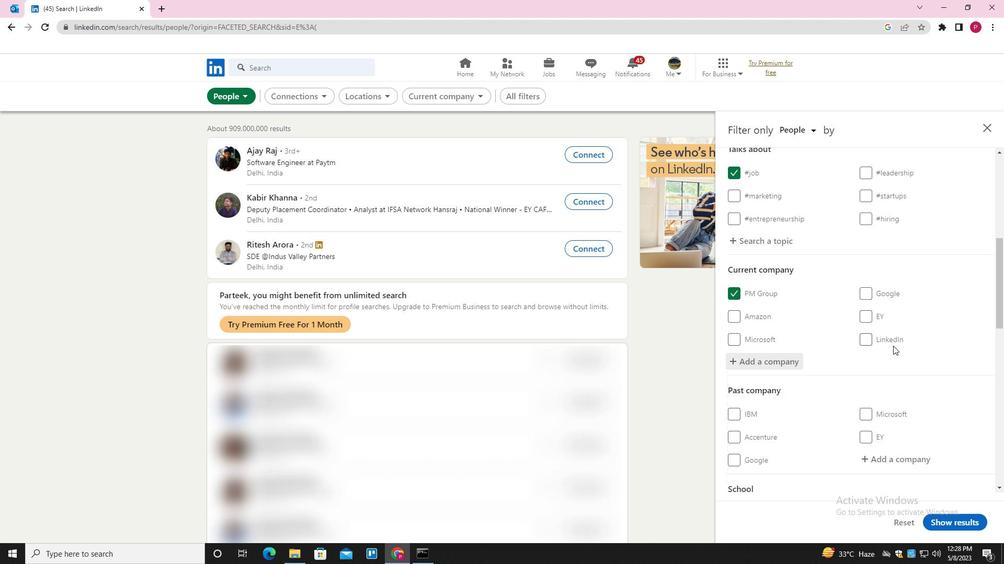 
Action: Mouse moved to (887, 346)
Screenshot: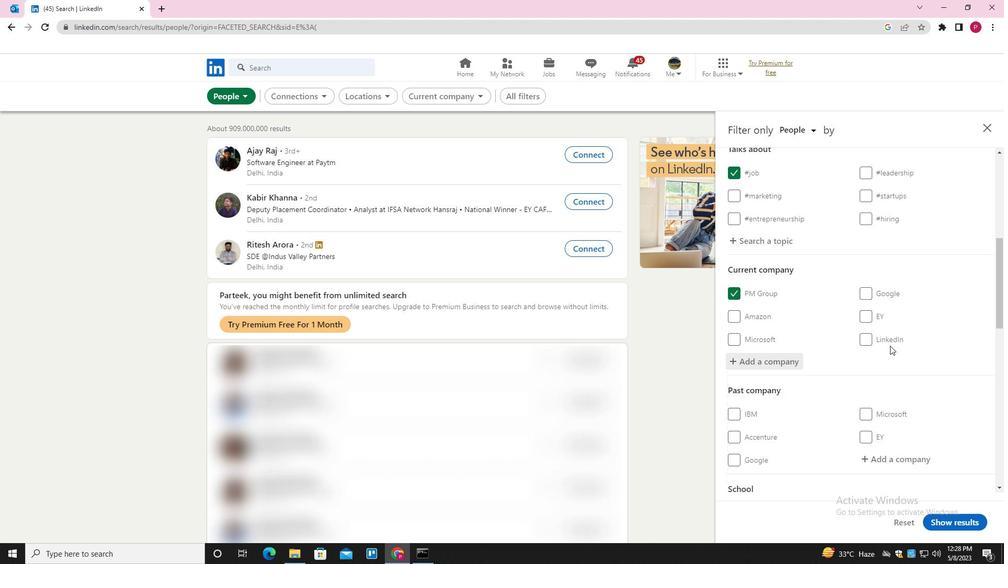
Action: Mouse scrolled (887, 345) with delta (0, 0)
Screenshot: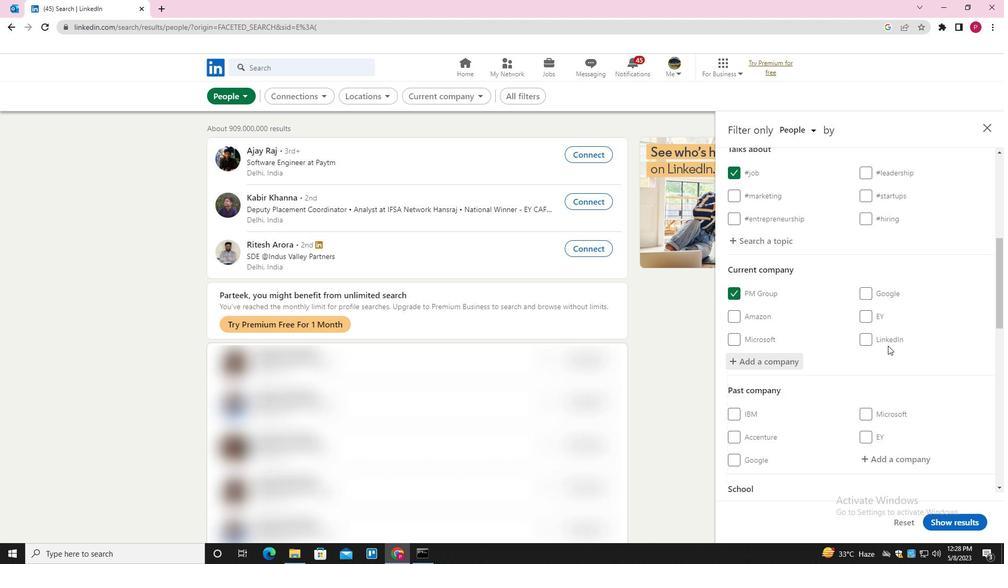
Action: Mouse scrolled (887, 345) with delta (0, 0)
Screenshot: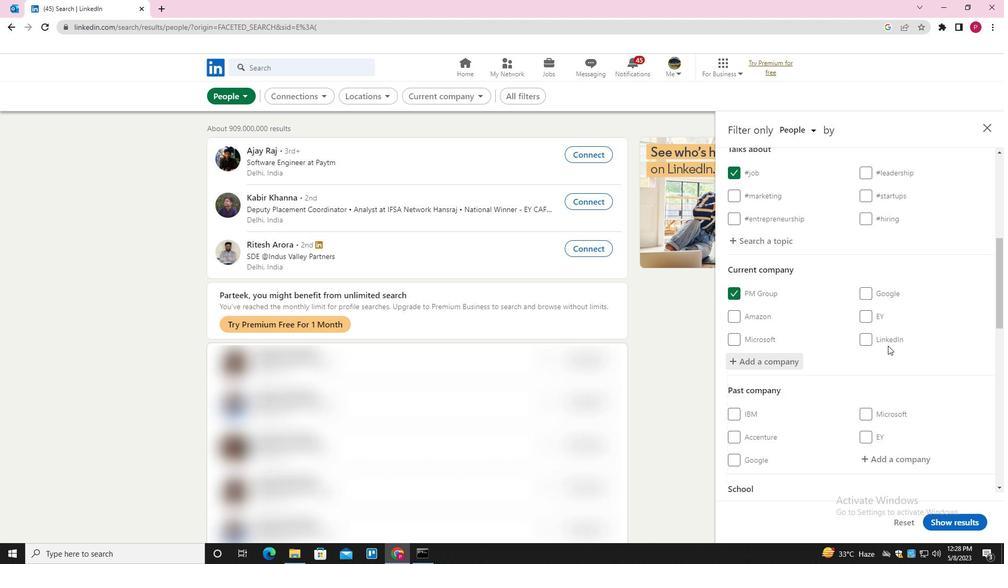 
Action: Mouse scrolled (887, 345) with delta (0, 0)
Screenshot: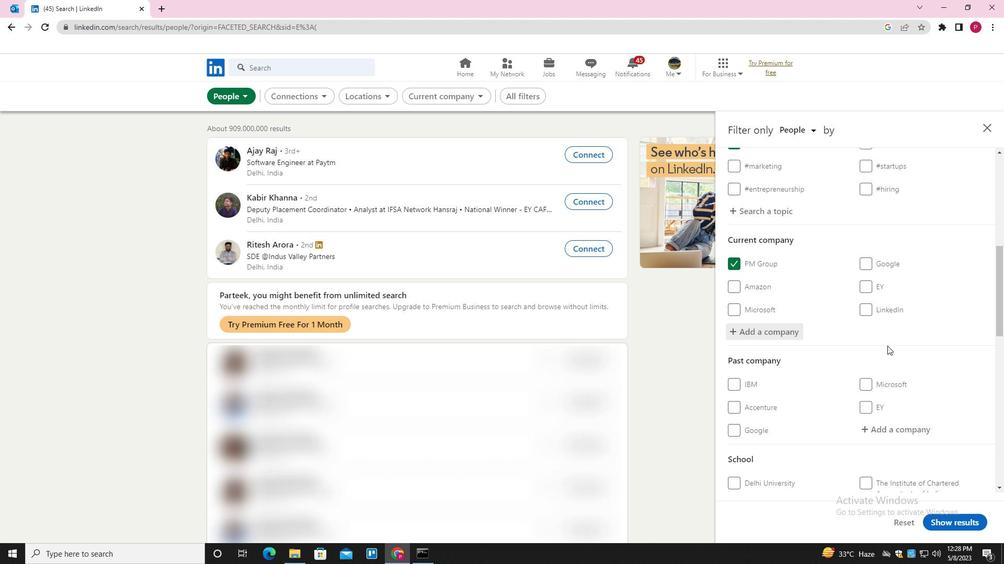 
Action: Mouse scrolled (887, 345) with delta (0, 0)
Screenshot: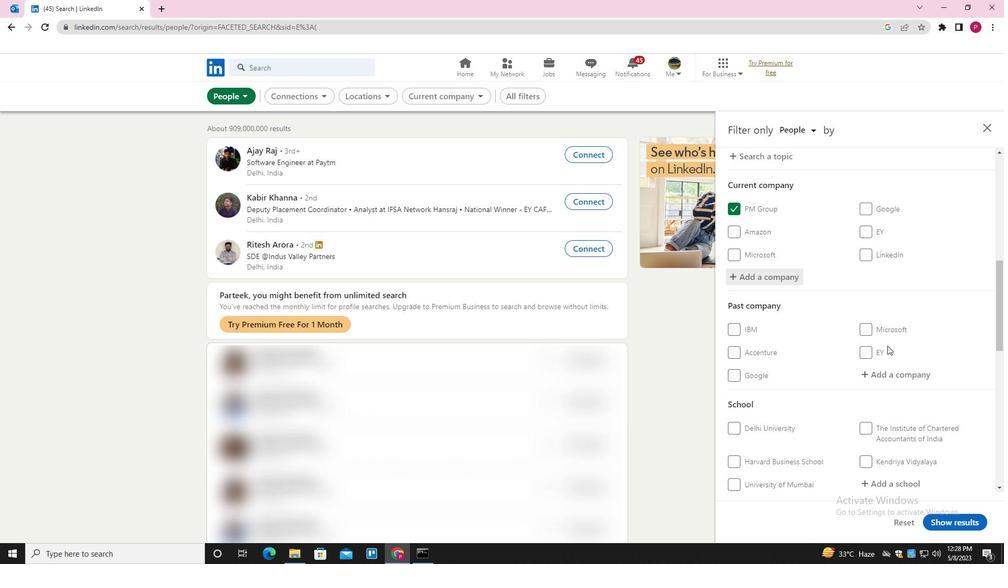 
Action: Mouse moved to (889, 306)
Screenshot: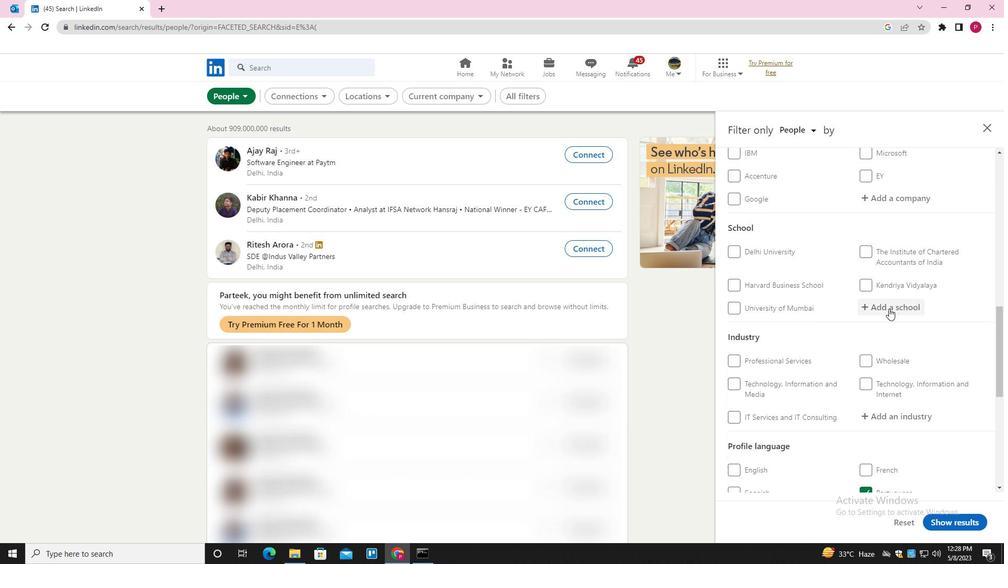 
Action: Mouse pressed left at (889, 306)
Screenshot: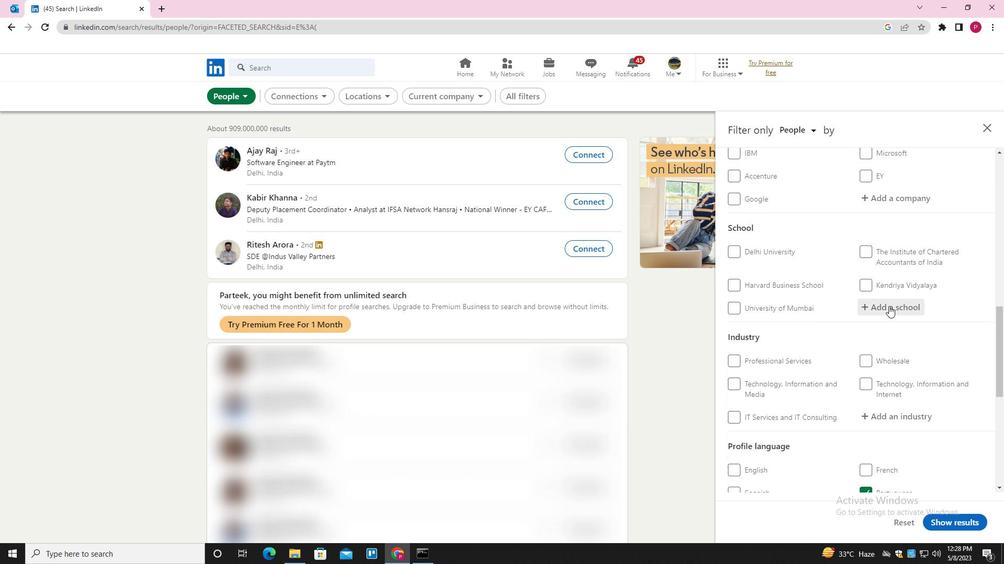 
Action: Key pressed <Key.shift><Key.shift><Key.shift><Key.shift><Key.shift><Key.shift><Key.shift><Key.shift><Key.shift><Key.shift><Key.shift>IIEST,<Key.space><Key.shift><Key.shift><Key.shift><Key.shift><Key.shift><Key.shift><Key.shift><Key.shift><Key.shift>D<Key.backspace>SHIBPUR<Key.down><Key.enter>
Screenshot: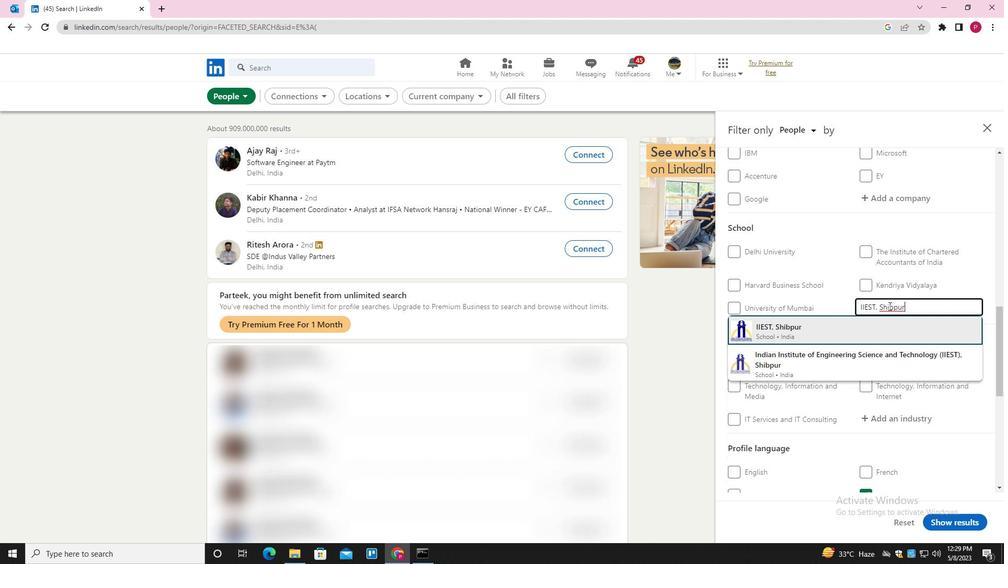 
Action: Mouse moved to (871, 316)
Screenshot: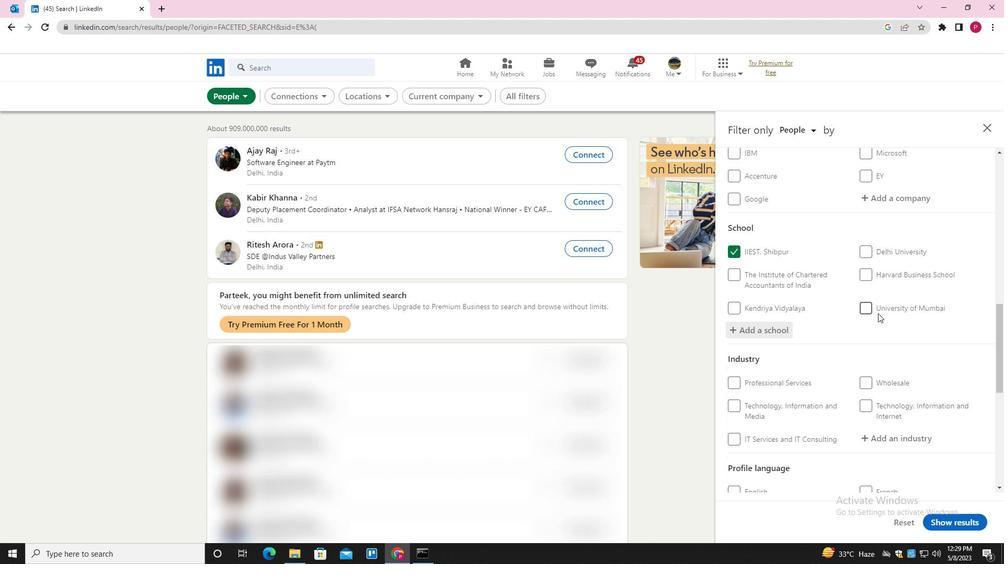 
Action: Mouse scrolled (871, 316) with delta (0, 0)
Screenshot: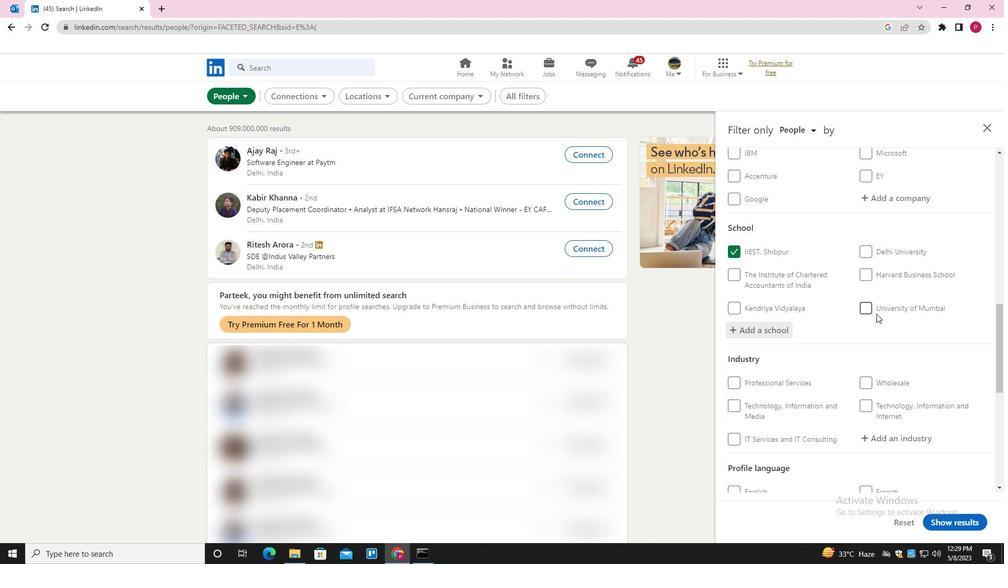 
Action: Mouse moved to (870, 317)
Screenshot: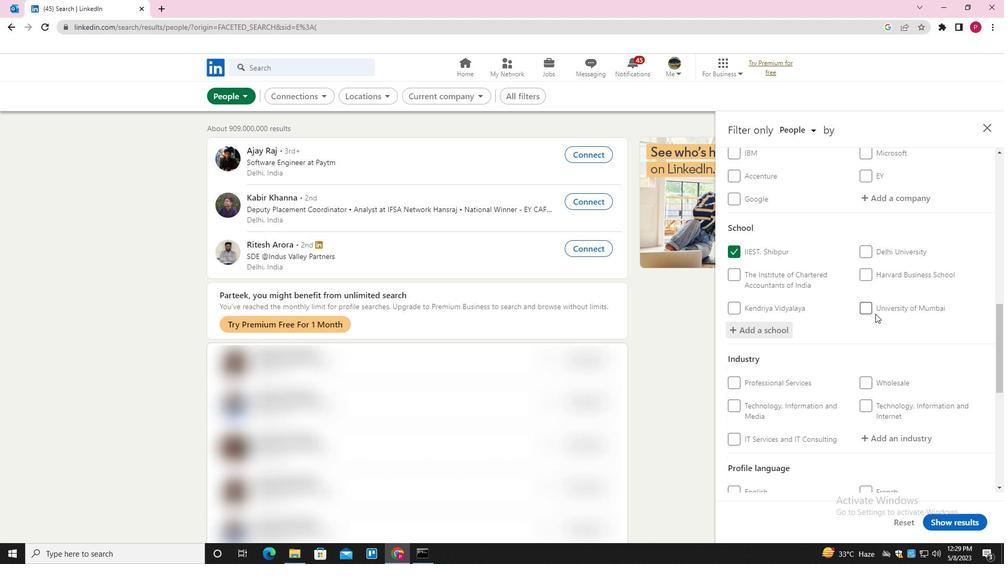
Action: Mouse scrolled (870, 316) with delta (0, 0)
Screenshot: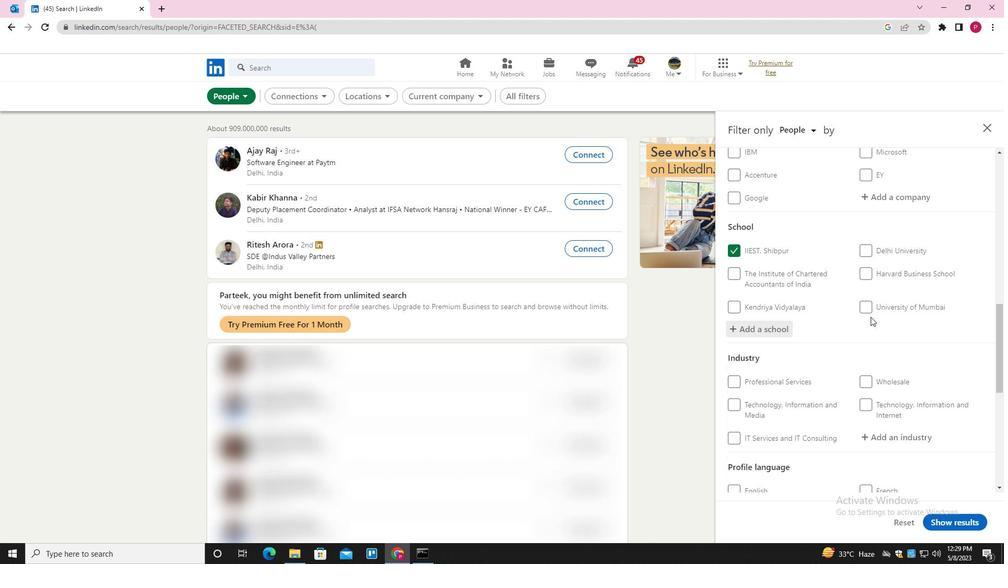 
Action: Mouse scrolled (870, 316) with delta (0, 0)
Screenshot: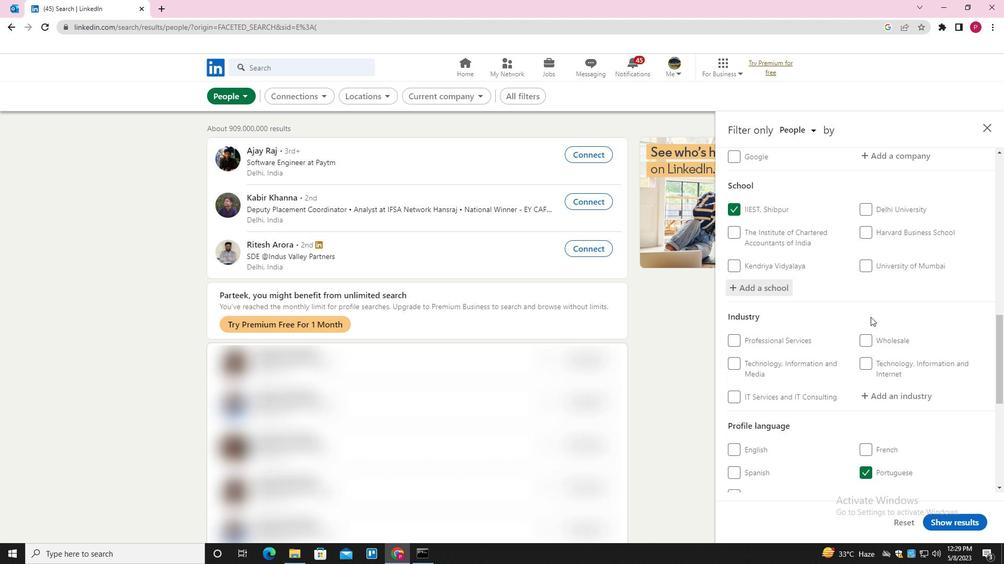 
Action: Mouse moved to (887, 280)
Screenshot: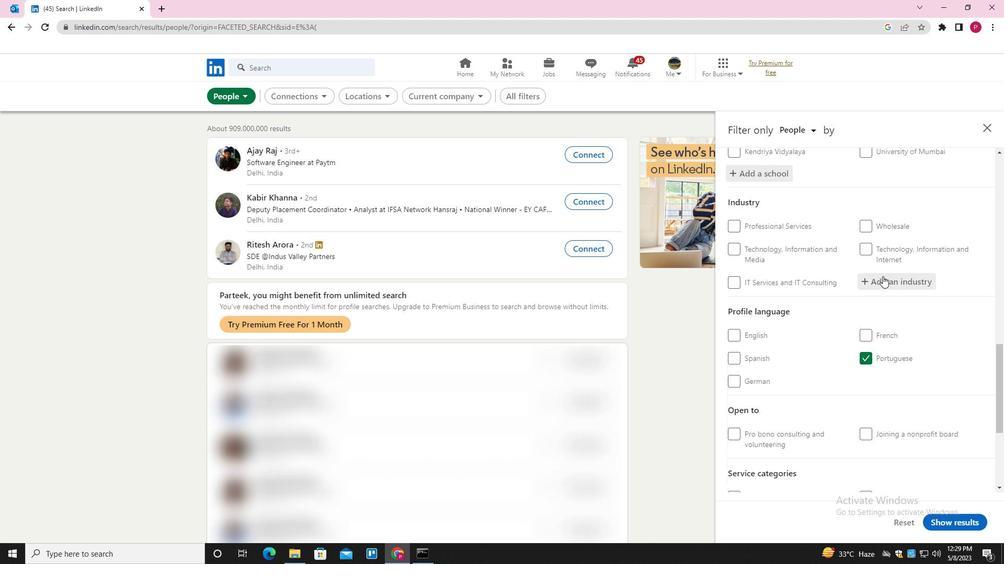 
Action: Mouse pressed left at (887, 280)
Screenshot: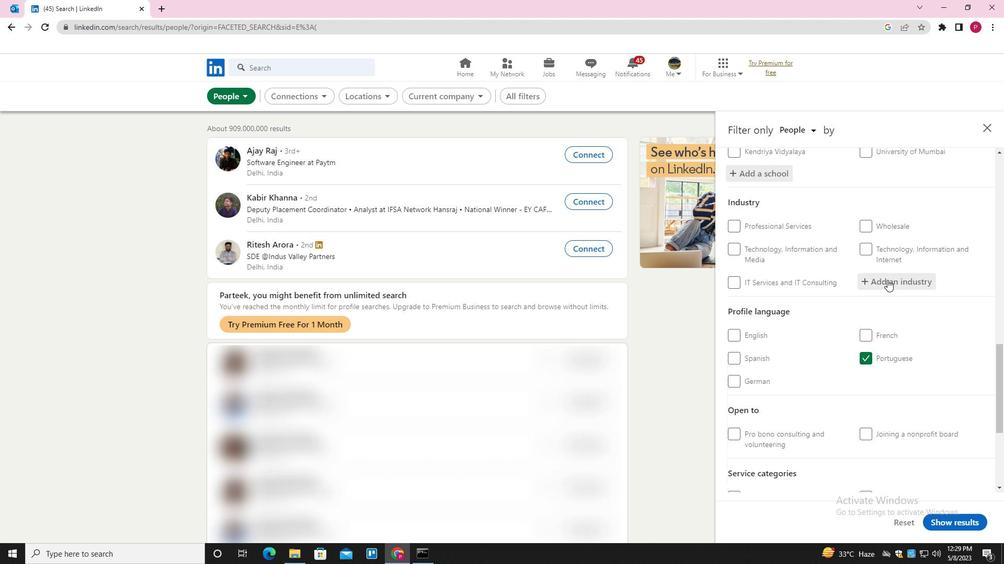 
Action: Mouse moved to (890, 280)
Screenshot: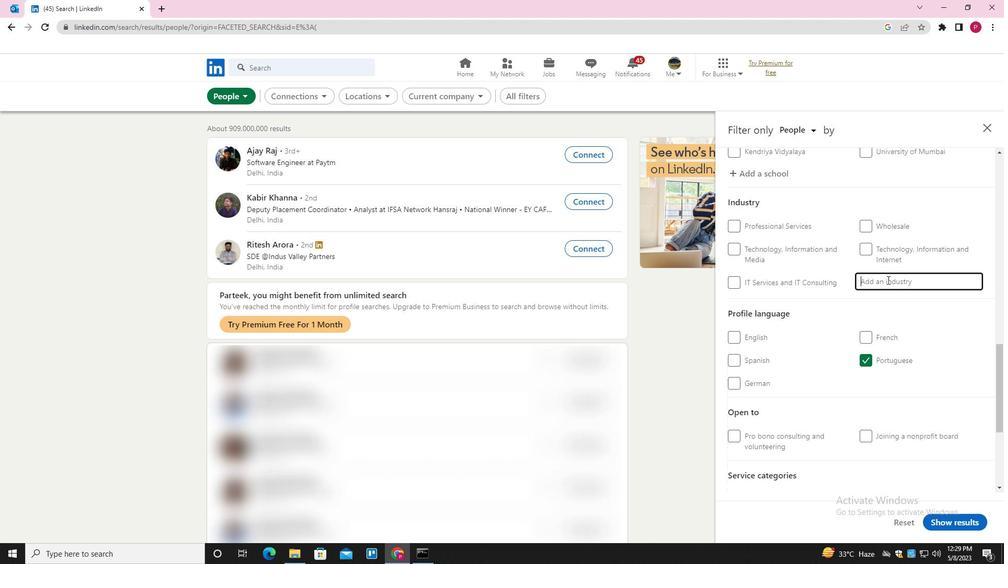 
Action: Key pressed <Key.shift><Key.shift><Key.shift><Key.shift><Key.shift>RETAIL<Key.space><Key.shift><Key.shift>P<Key.backspace>RECYCLABLE<Key.space><Key.shift>MATERIALS<Key.space><Key.shift>&<Key.space><Key.shift><Key.shift><Key.shift><Key.shift>USED<Key.space><Key.shift><Key.shift><Key.shift><Key.shift>MARC<Key.backspace><Key.backspace><Key.backspace>ERCHANDISE<Key.down><Key.enter>
Screenshot: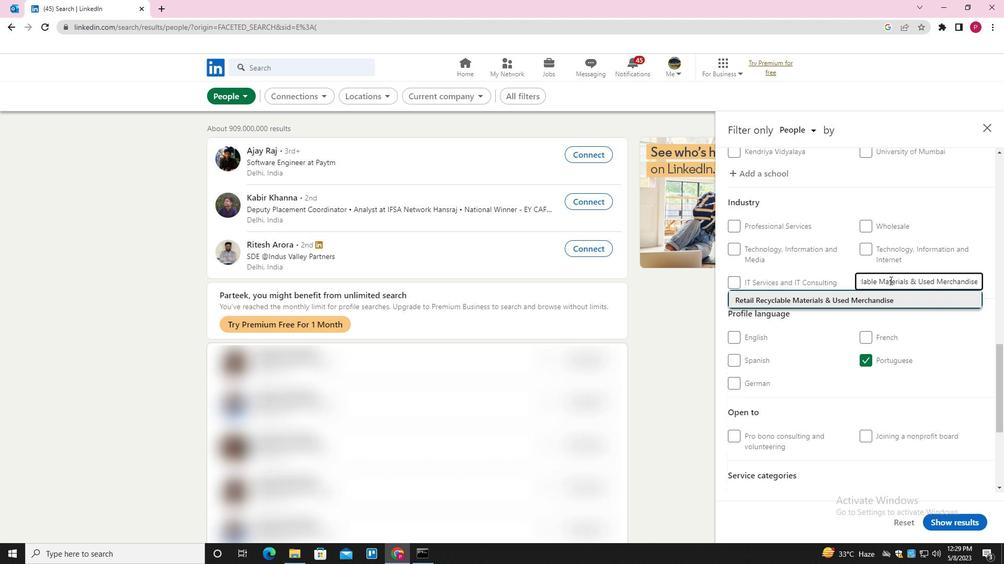 
Action: Mouse moved to (902, 287)
Screenshot: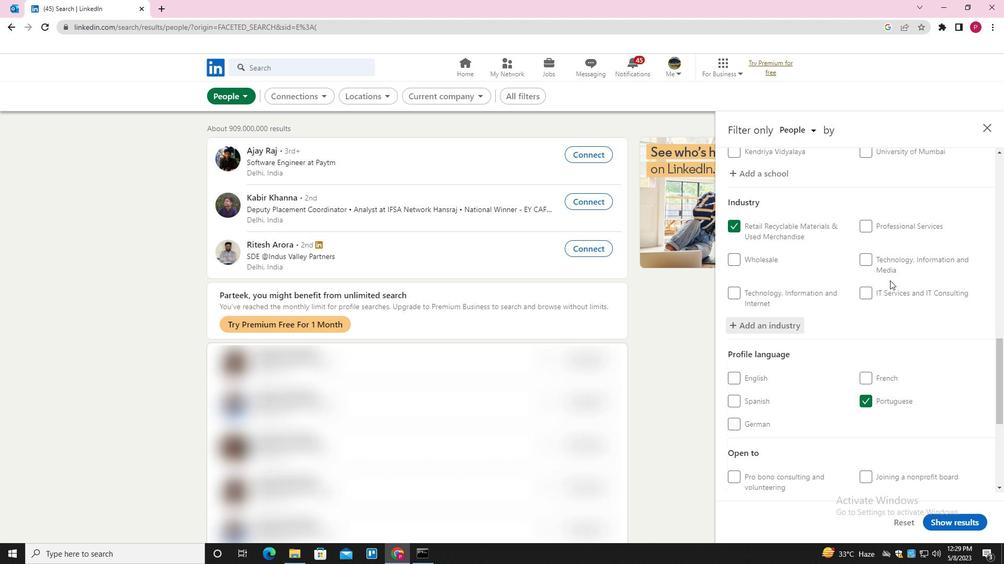 
Action: Mouse scrolled (902, 286) with delta (0, 0)
Screenshot: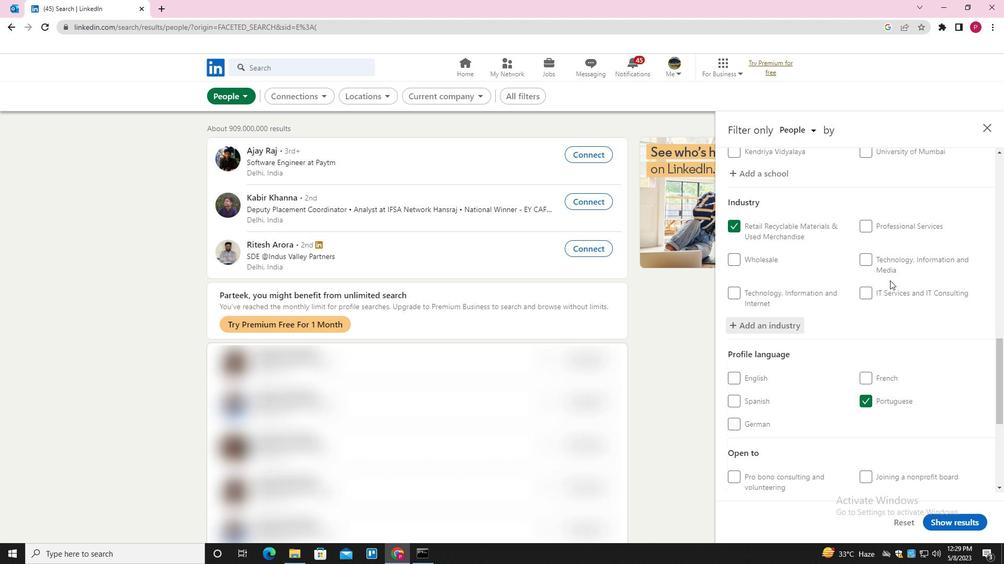 
Action: Mouse moved to (902, 288)
Screenshot: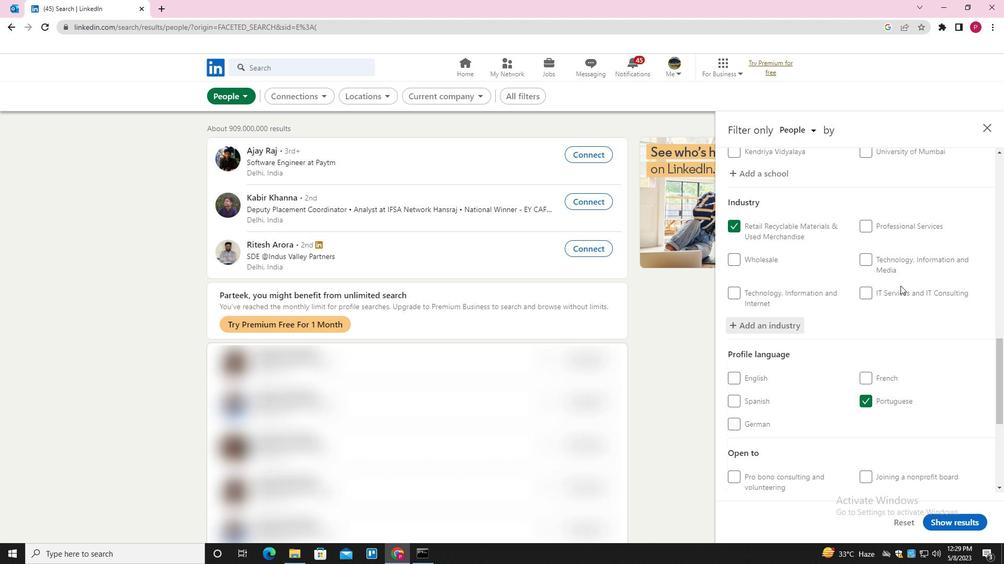 
Action: Mouse scrolled (902, 287) with delta (0, 0)
Screenshot: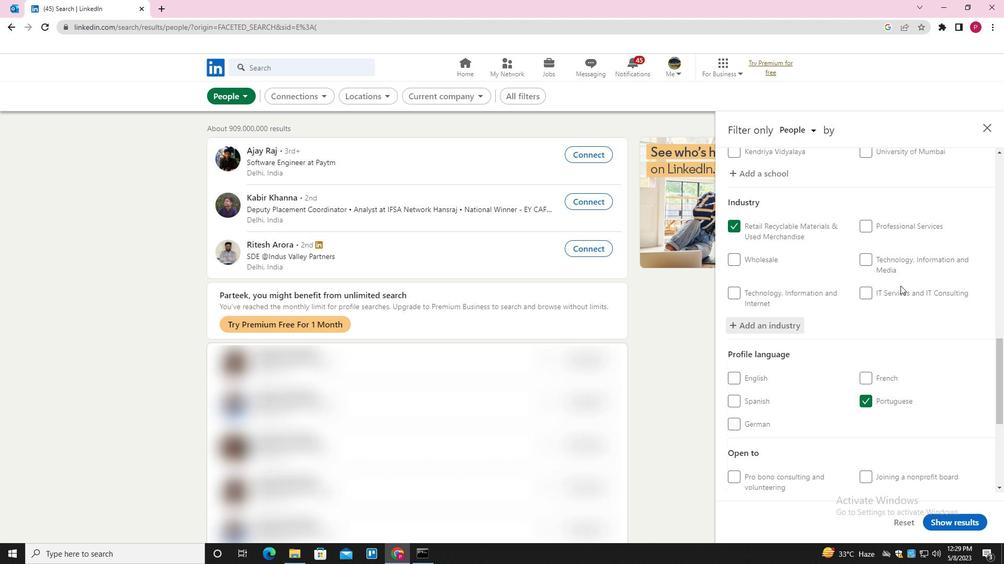 
Action: Mouse moved to (903, 290)
Screenshot: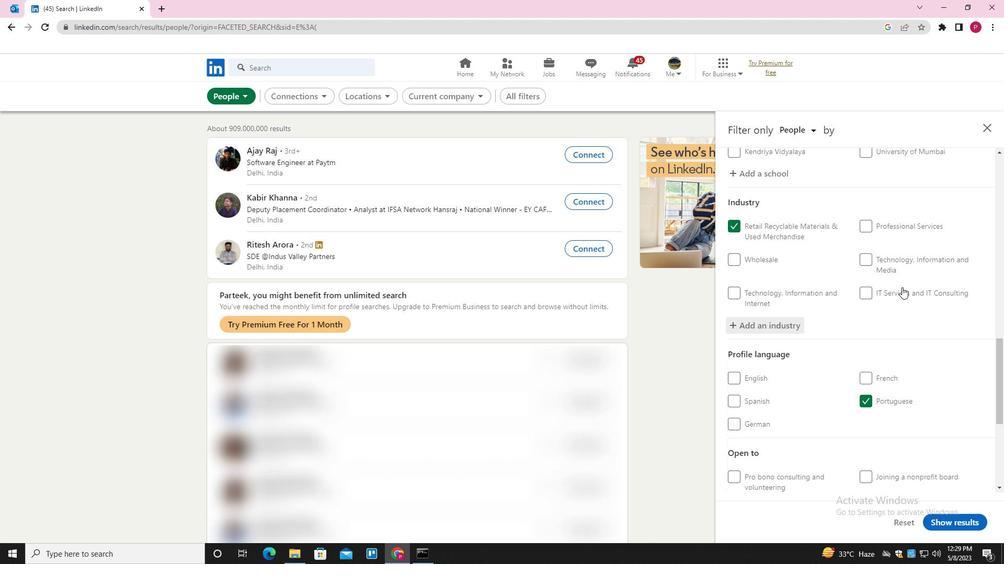 
Action: Mouse scrolled (903, 289) with delta (0, 0)
Screenshot: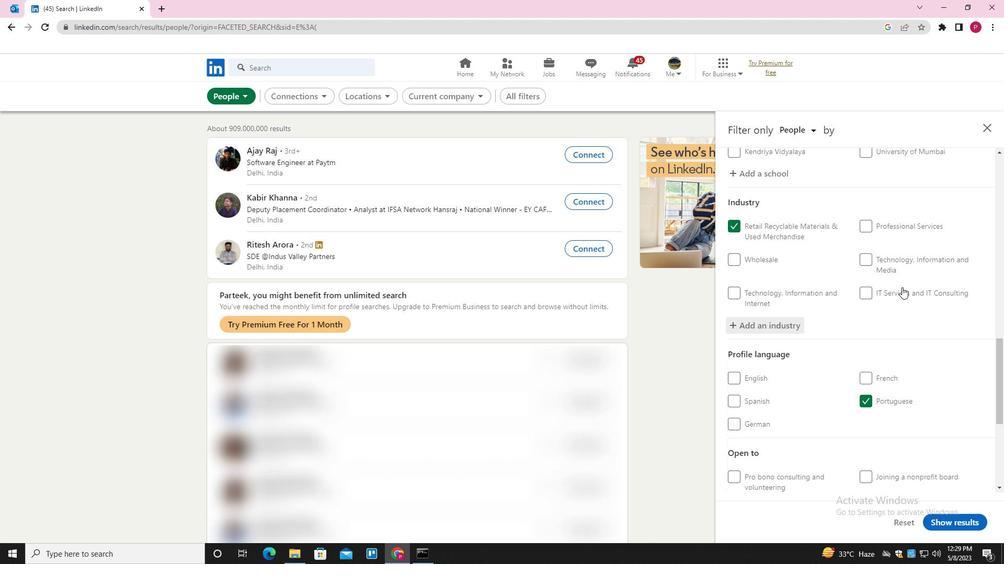 
Action: Mouse moved to (905, 295)
Screenshot: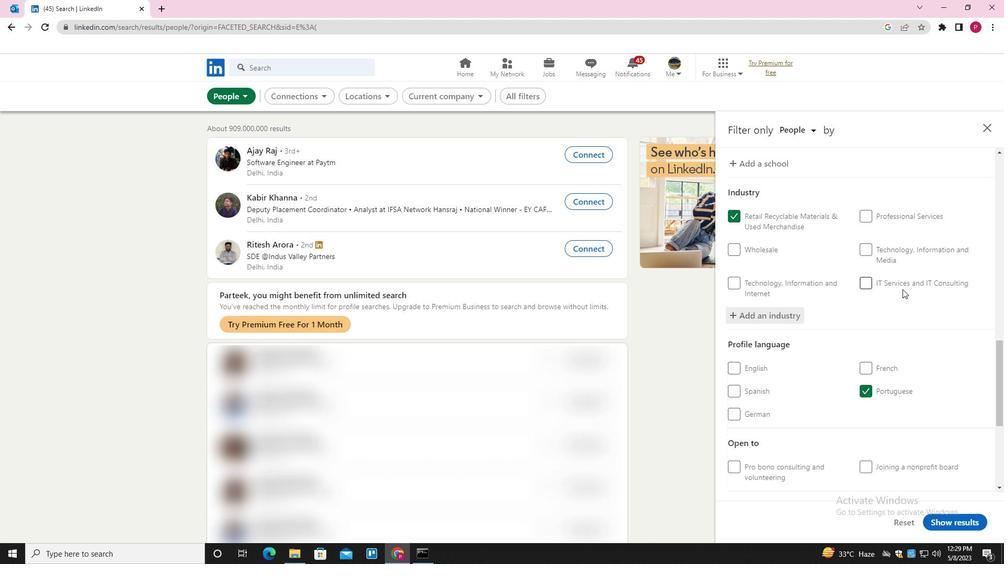 
Action: Mouse scrolled (905, 294) with delta (0, 0)
Screenshot: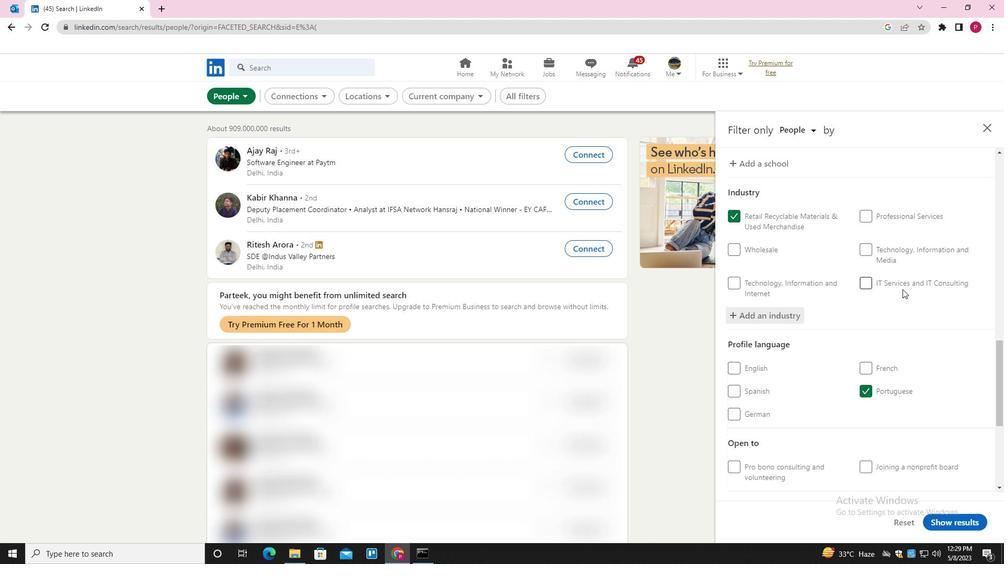 
Action: Mouse moved to (900, 375)
Screenshot: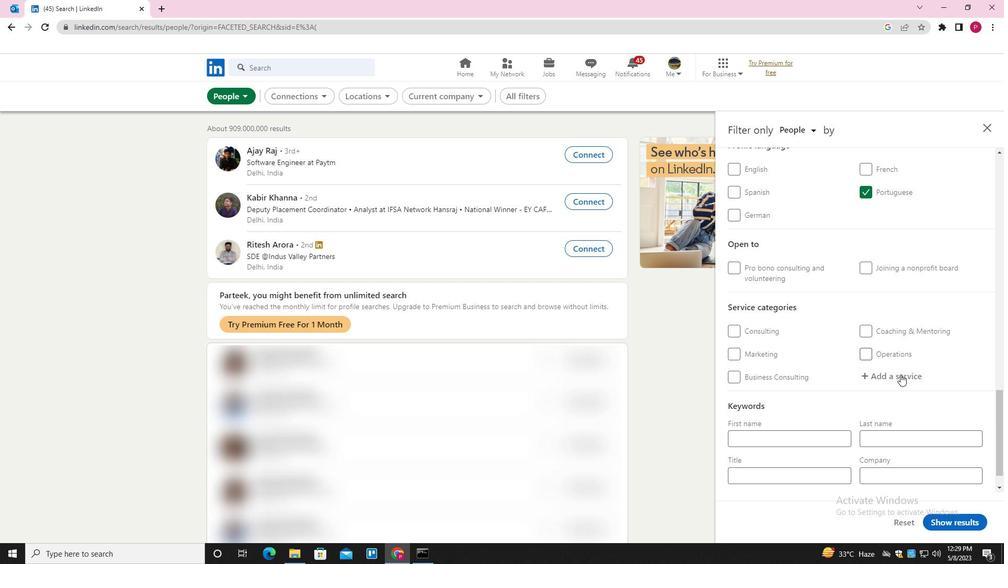 
Action: Mouse pressed left at (900, 375)
Screenshot: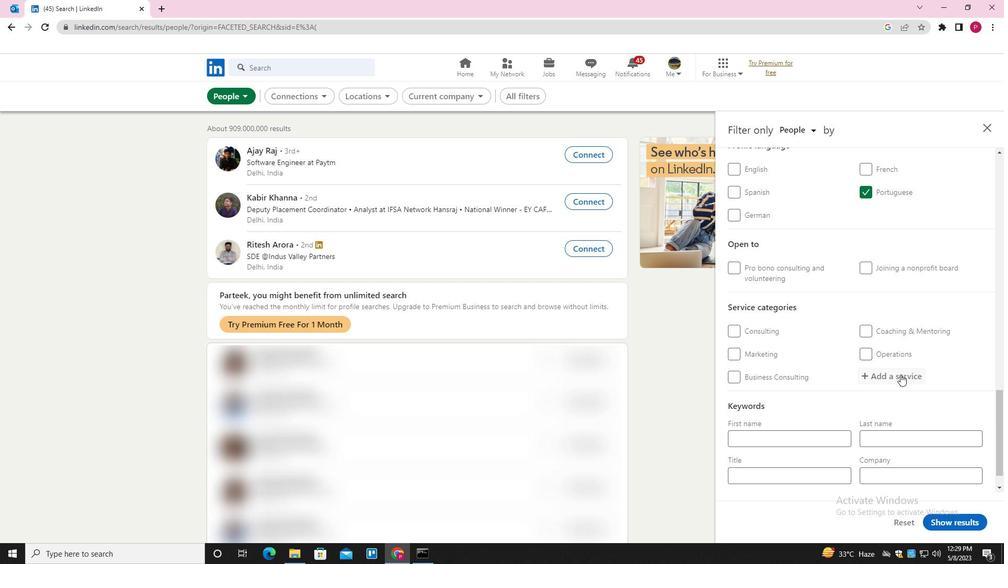 
Action: Mouse moved to (900, 375)
Screenshot: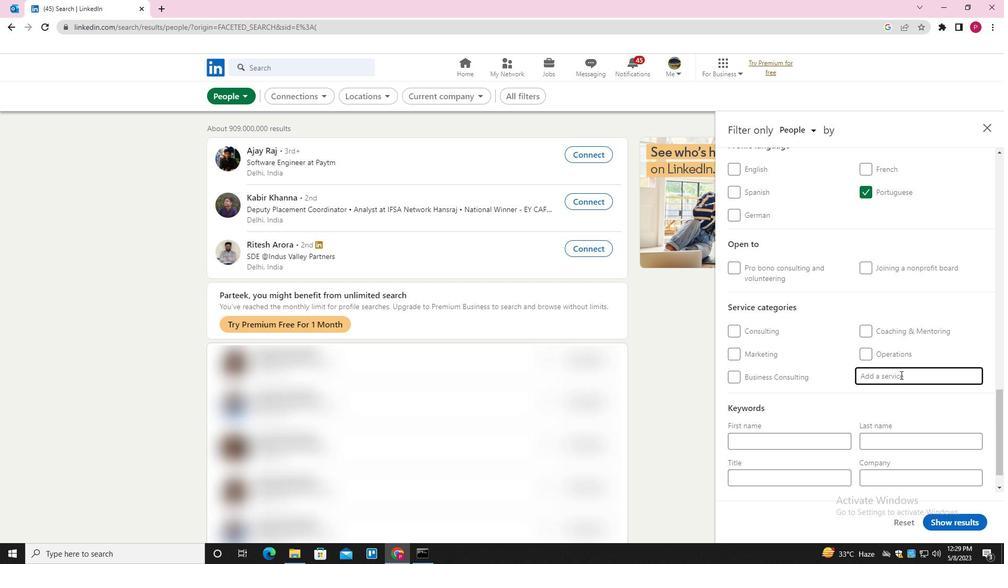 
Action: Key pressed <Key.shift>OUTSOURCING<Key.down><Key.enter>
Screenshot: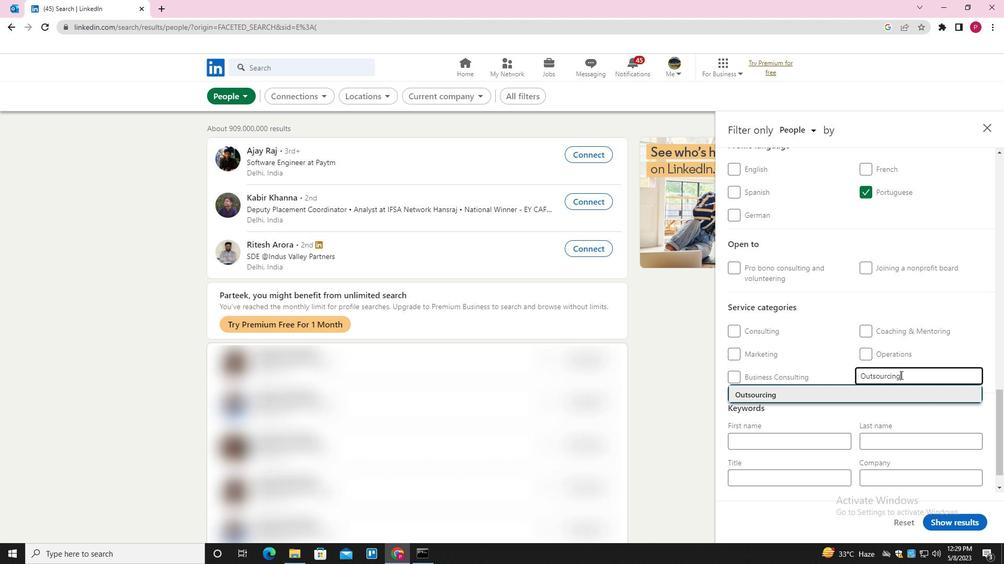 
Action: Mouse scrolled (900, 374) with delta (0, 0)
Screenshot: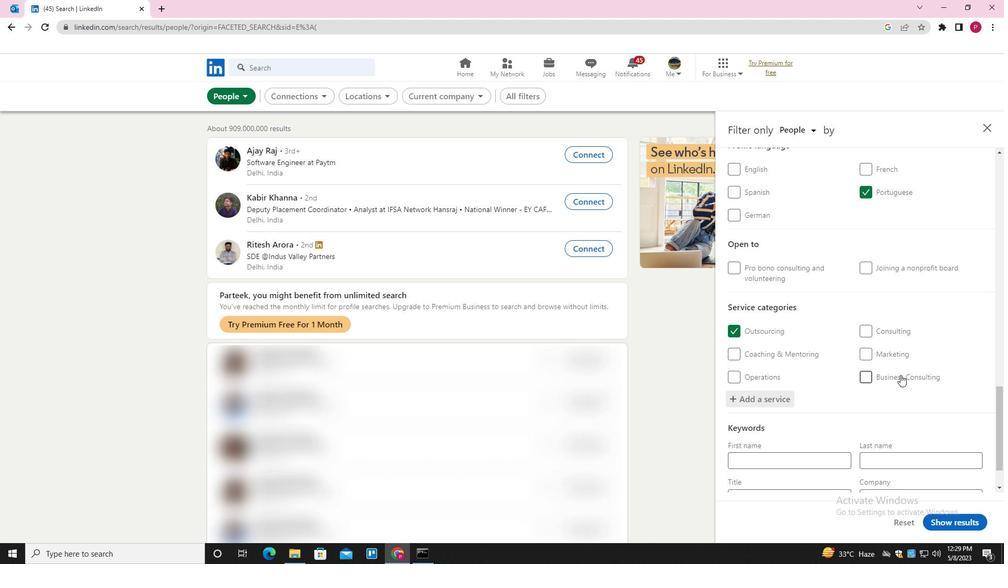 
Action: Mouse scrolled (900, 374) with delta (0, 0)
Screenshot: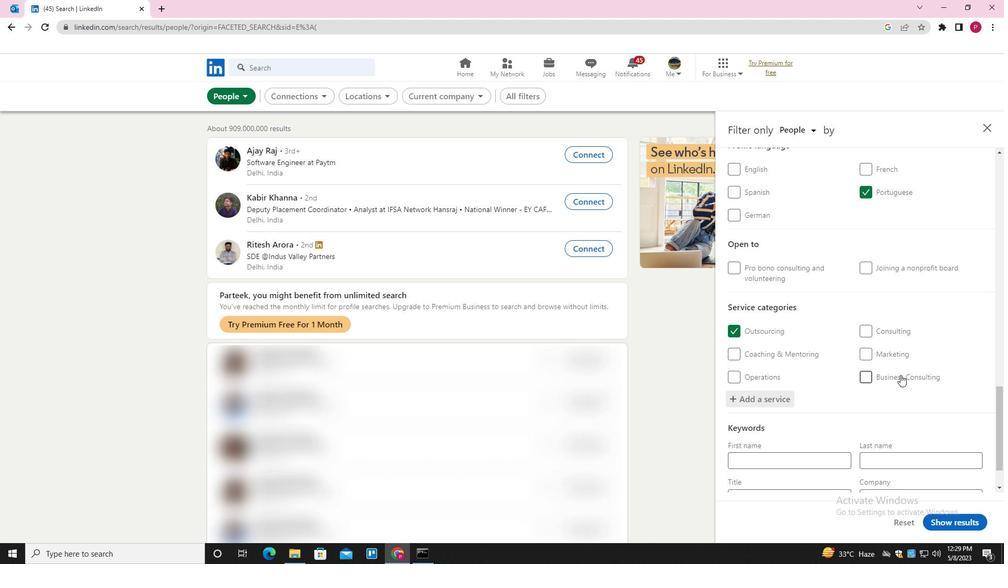 
Action: Mouse moved to (894, 378)
Screenshot: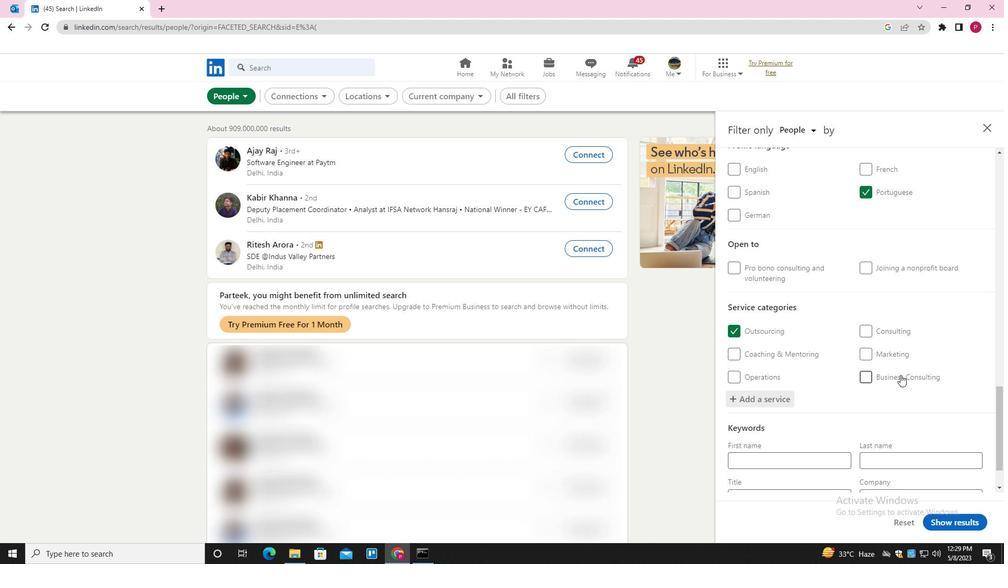 
Action: Mouse scrolled (894, 378) with delta (0, 0)
Screenshot: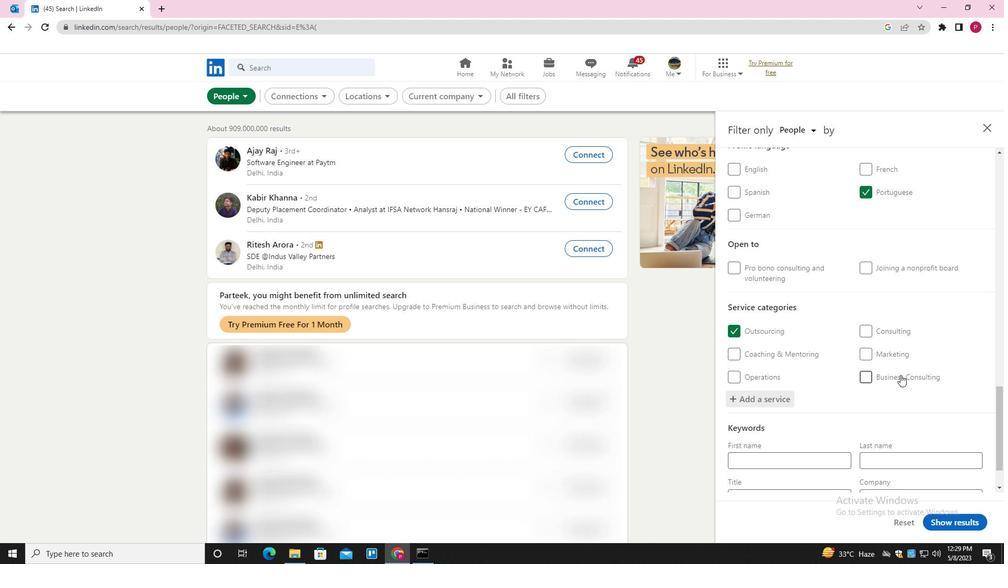 
Action: Mouse moved to (860, 403)
Screenshot: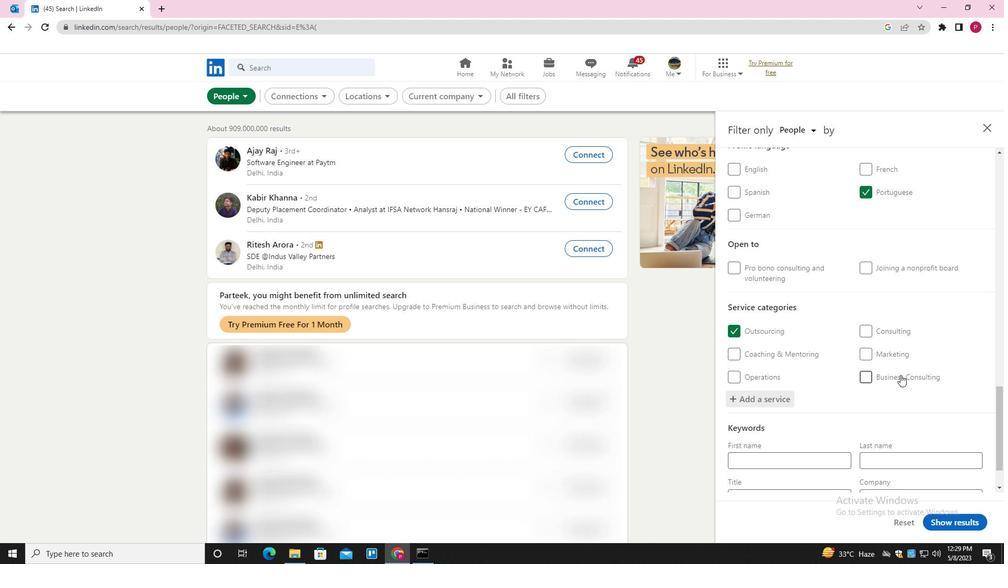 
Action: Mouse scrolled (860, 402) with delta (0, 0)
Screenshot: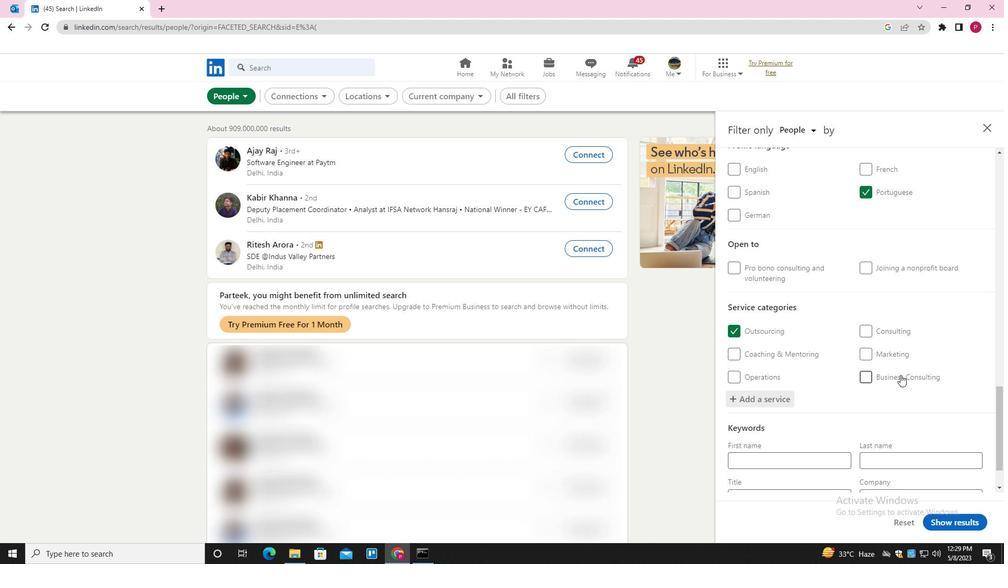 
Action: Mouse moved to (817, 440)
Screenshot: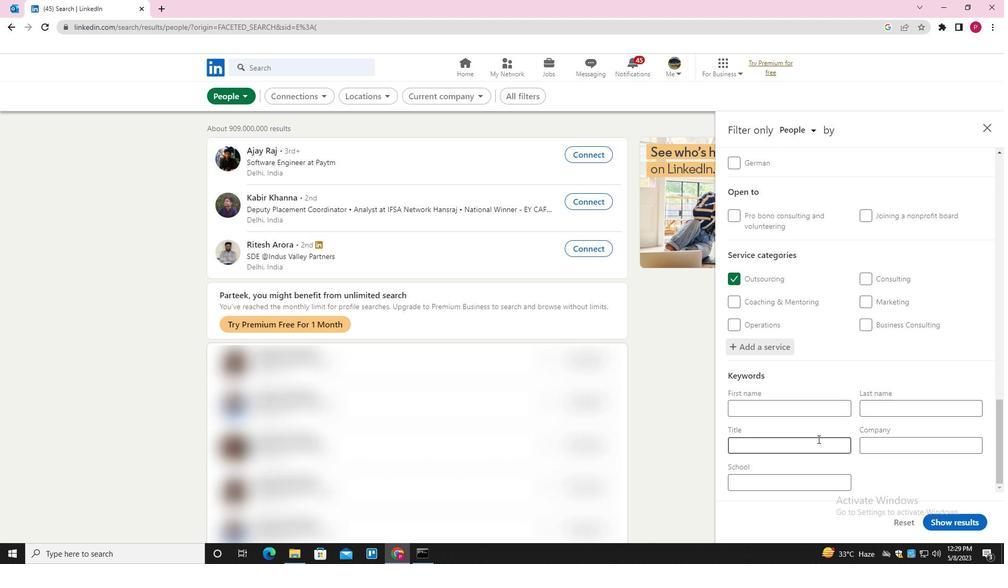 
Action: Mouse pressed left at (817, 440)
Screenshot: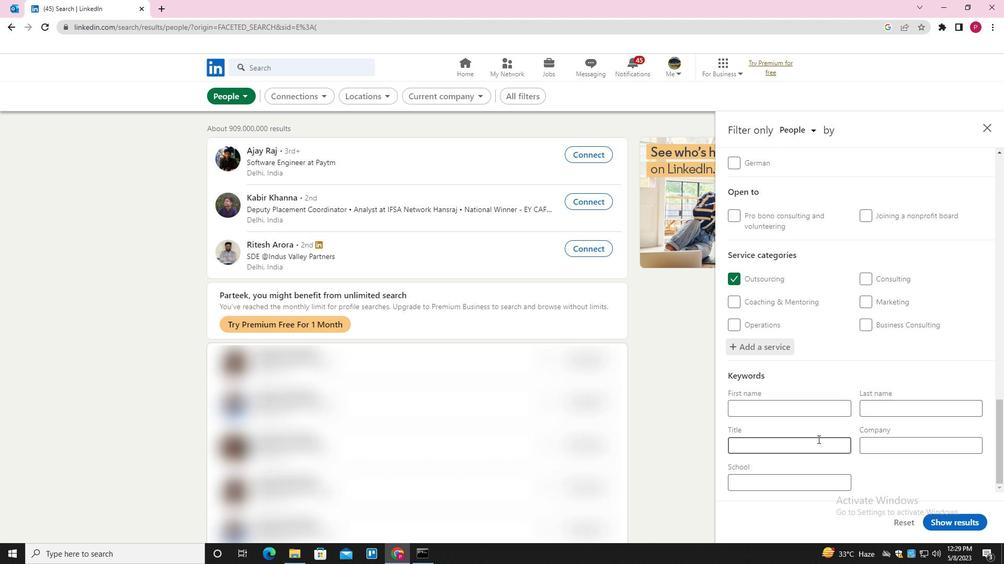 
Action: Key pressed <Key.shift><Key.shift><Key.shift>ASTRONOMER
Screenshot: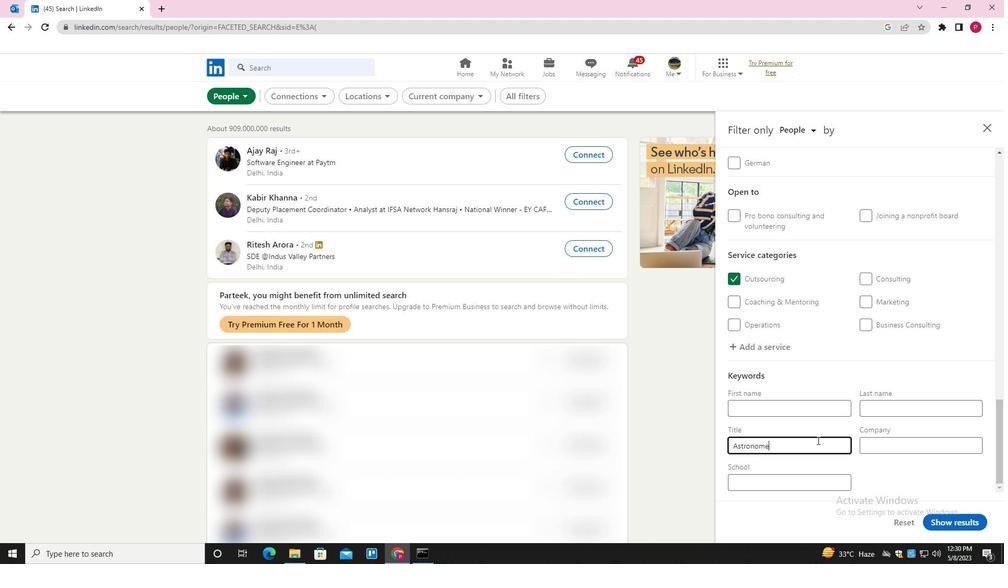 
Action: Mouse moved to (970, 519)
Screenshot: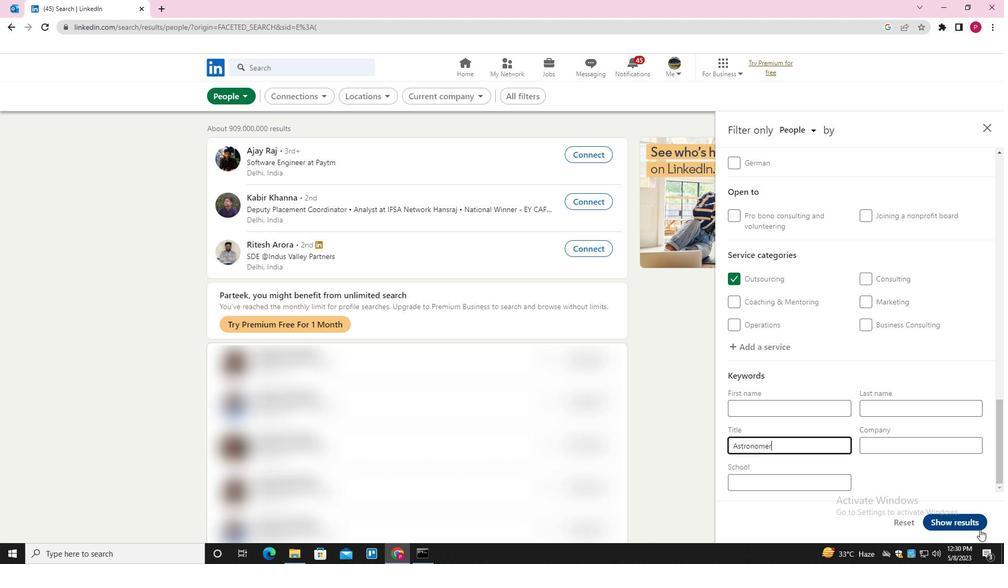 
Action: Mouse pressed left at (970, 519)
Screenshot: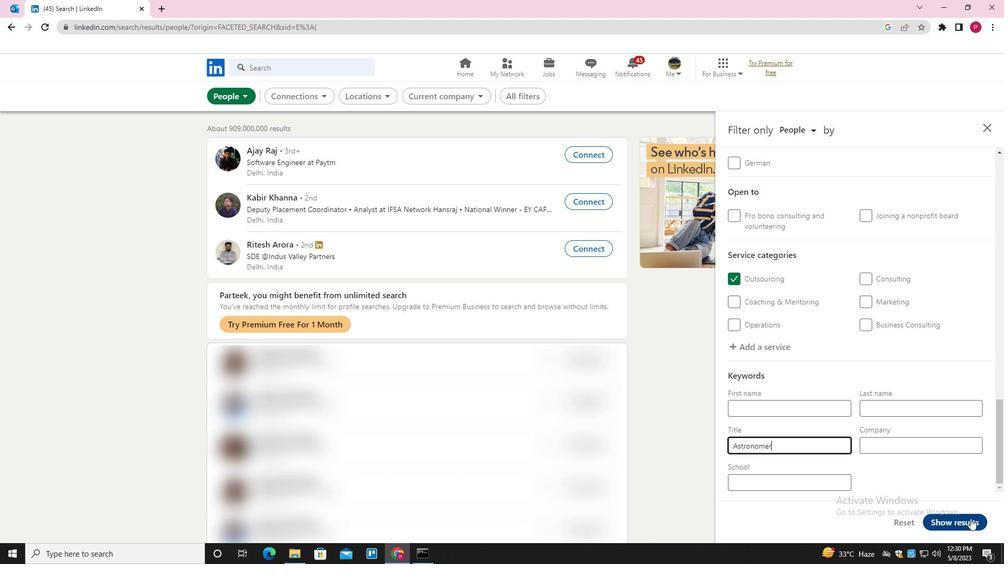 
Action: Mouse moved to (447, 225)
Screenshot: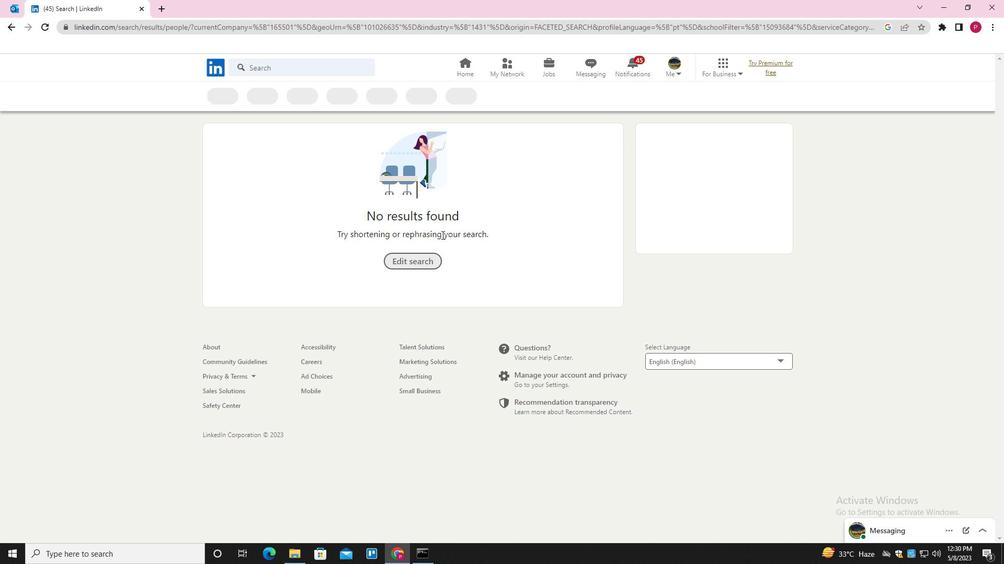 
